 Task: nan
Action: Mouse moved to (356, 146)
Screenshot: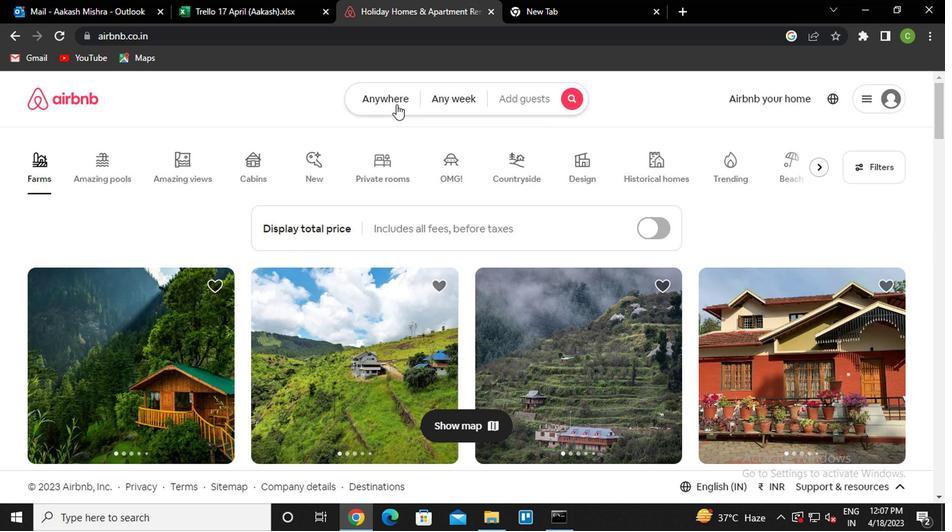
Action: Mouse pressed left at (356, 146)
Screenshot: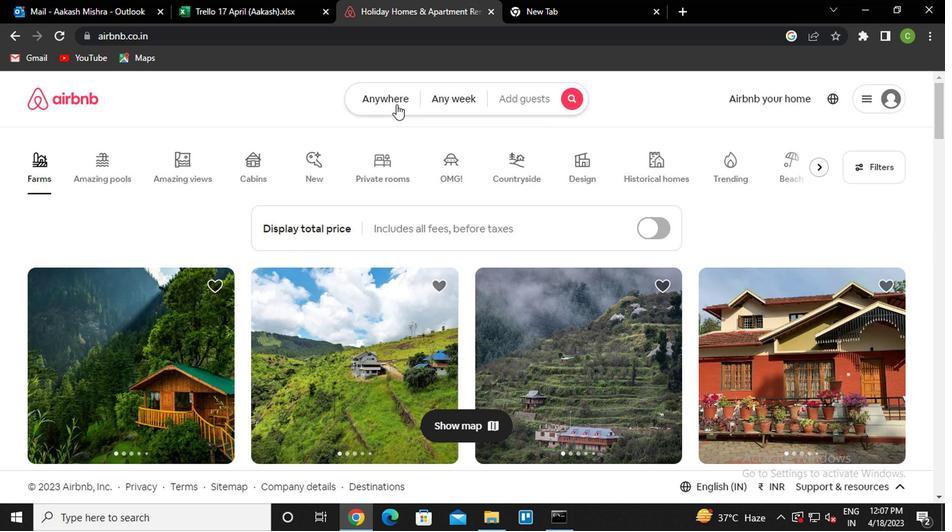 
Action: Mouse moved to (263, 178)
Screenshot: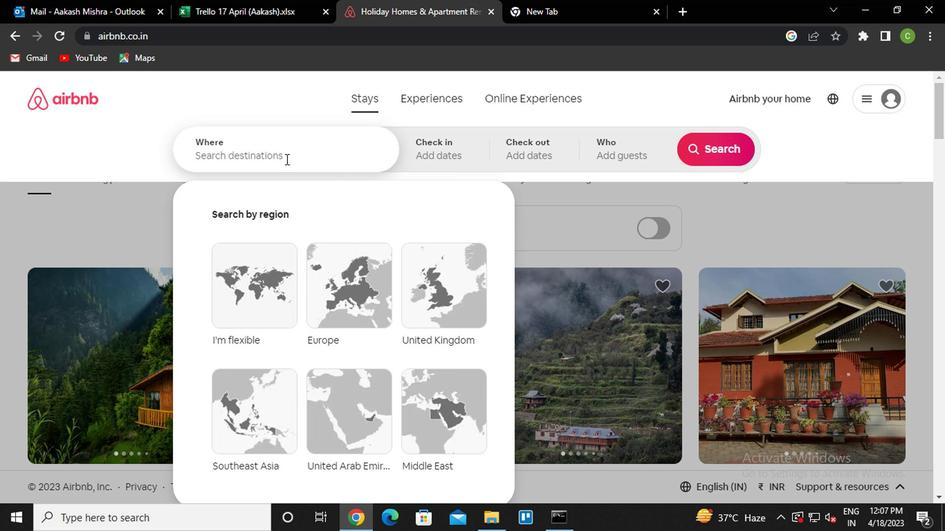
Action: Mouse pressed left at (263, 178)
Screenshot: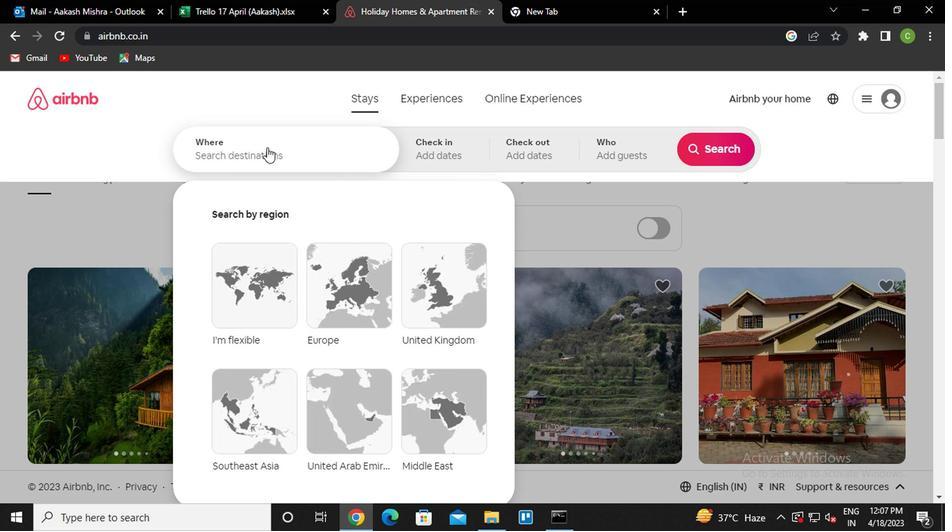 
Action: Mouse moved to (259, 184)
Screenshot: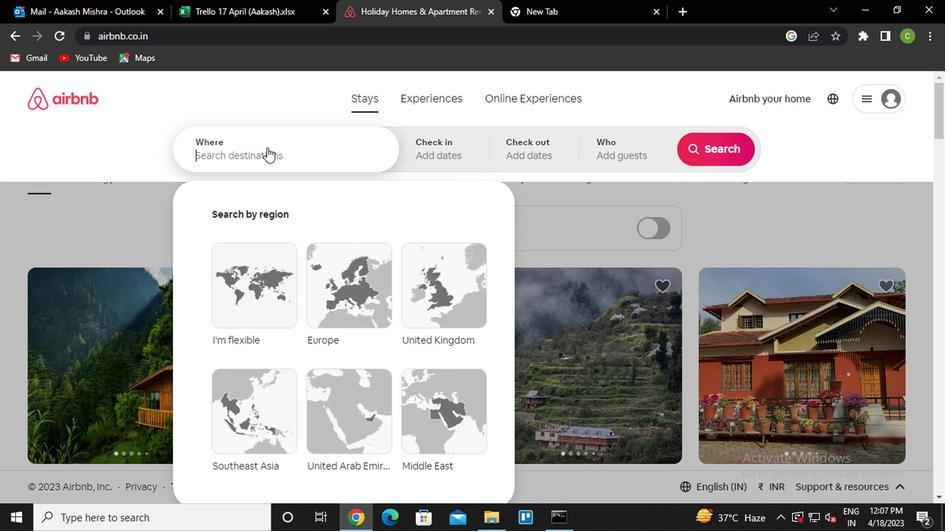 
Action: Key pressed <Key.caps_lock>p<Key.caps_lock>arnaiba,<Key.space><Key.caps_lock>b<Key.caps_lock>razil
Screenshot: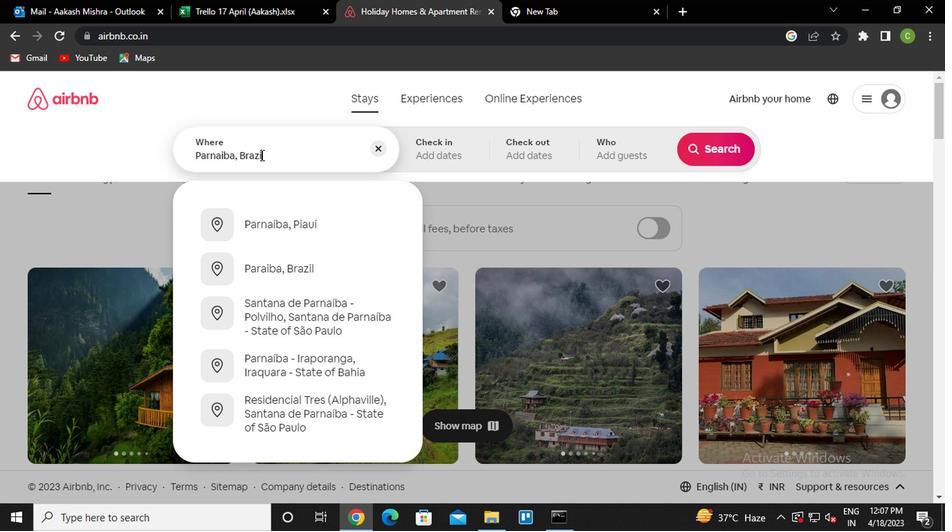 
Action: Mouse moved to (278, 263)
Screenshot: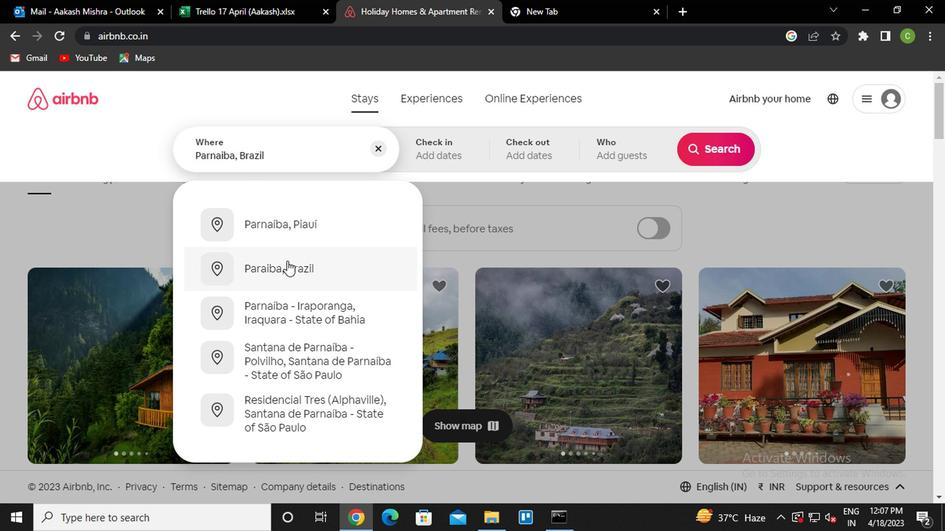 
Action: Mouse pressed left at (278, 263)
Screenshot: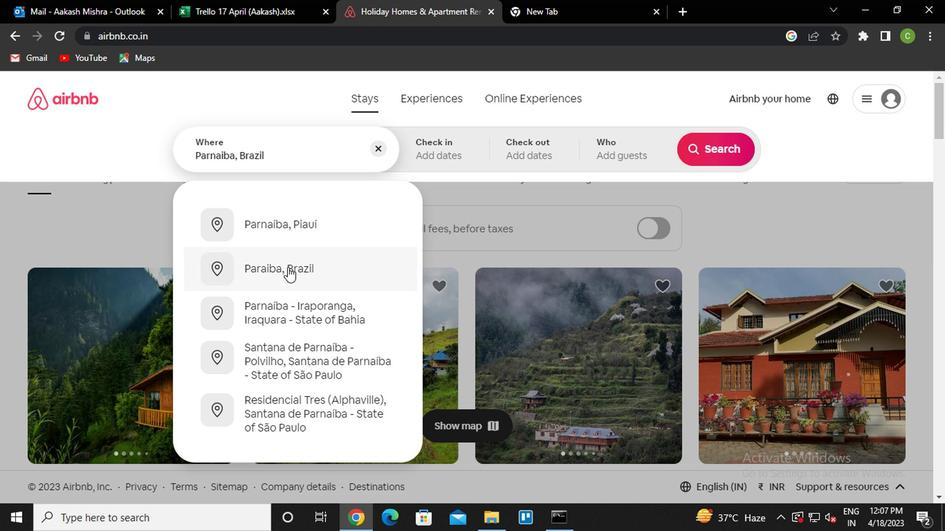 
Action: Mouse moved to (574, 259)
Screenshot: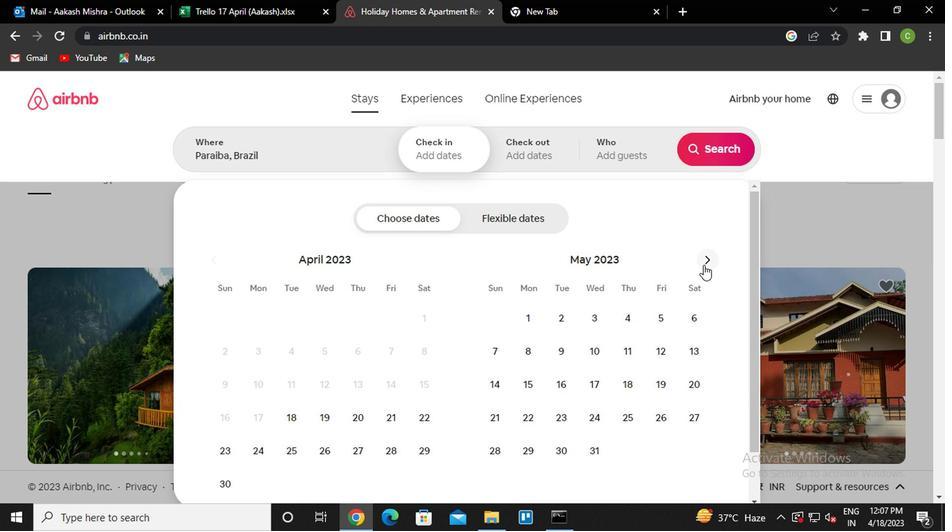
Action: Mouse pressed left at (574, 259)
Screenshot: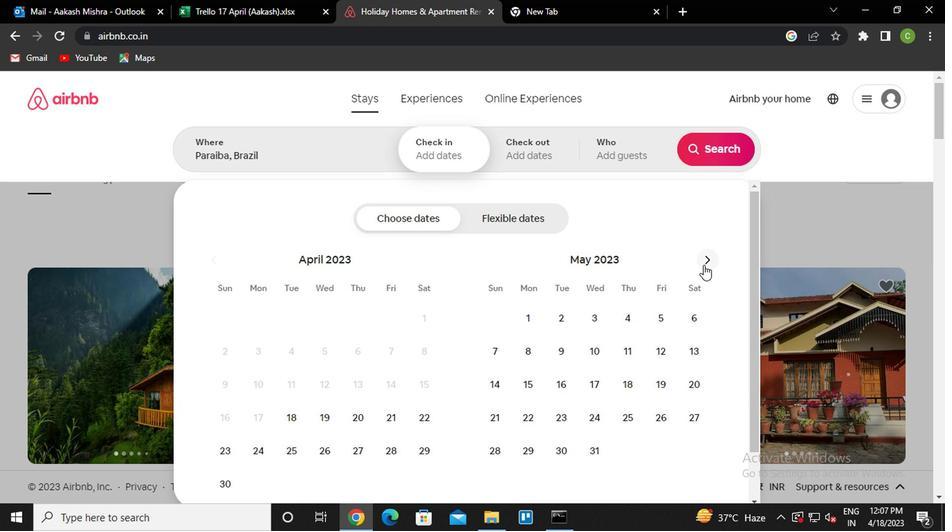 
Action: Mouse pressed left at (574, 259)
Screenshot: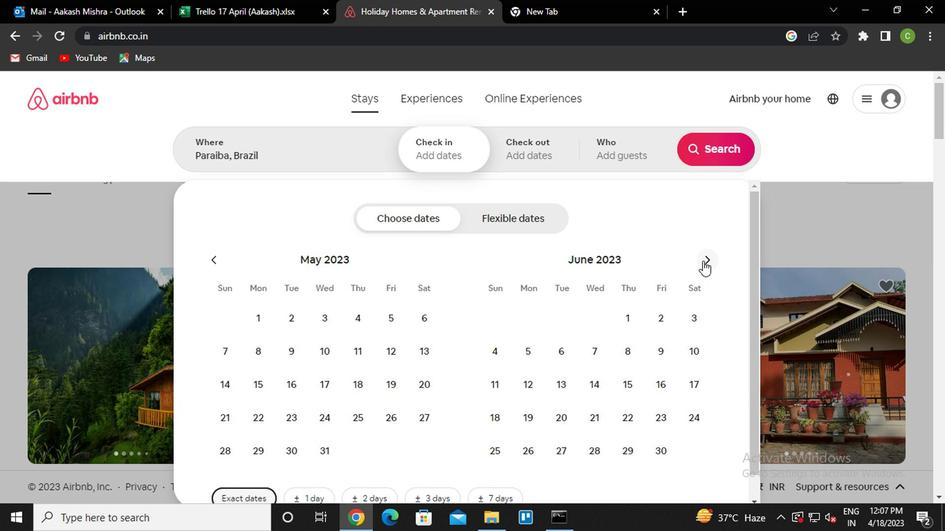 
Action: Mouse moved to (566, 346)
Screenshot: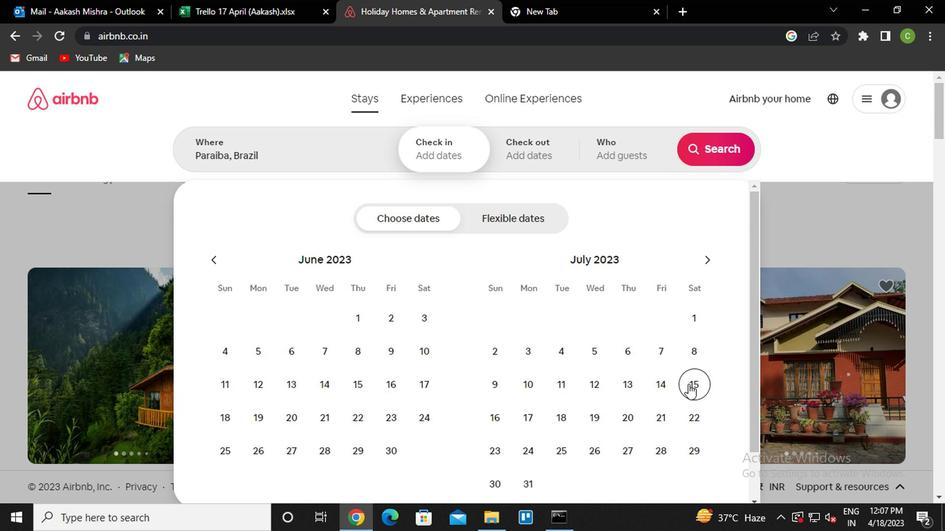 
Action: Mouse pressed left at (566, 346)
Screenshot: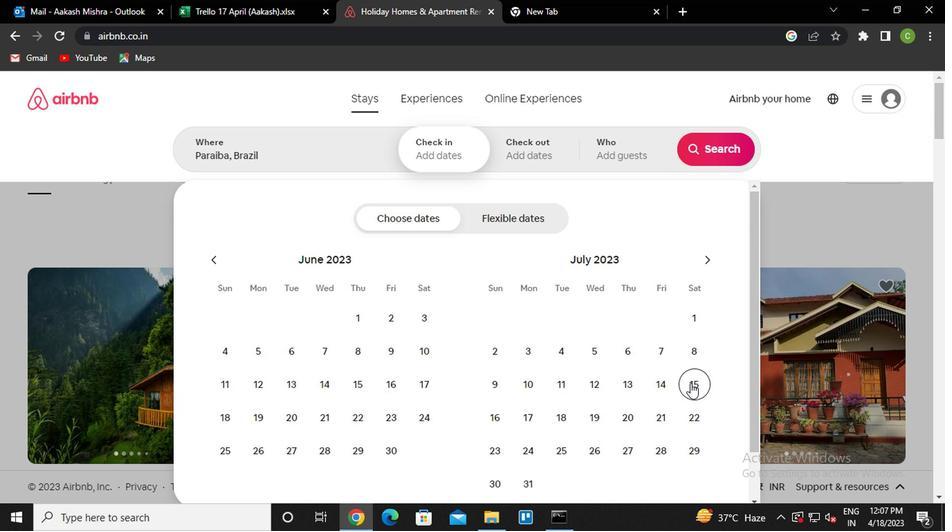 
Action: Mouse moved to (491, 344)
Screenshot: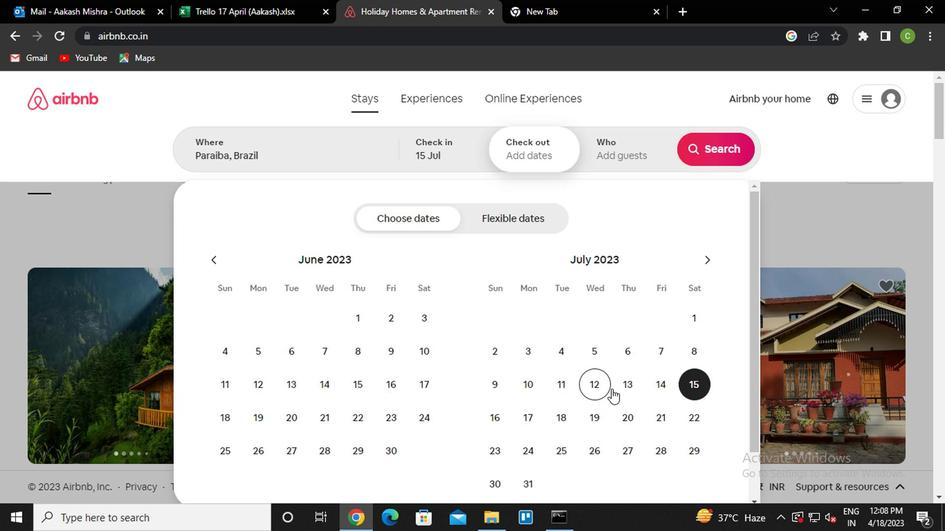 
Action: Mouse pressed left at (491, 344)
Screenshot: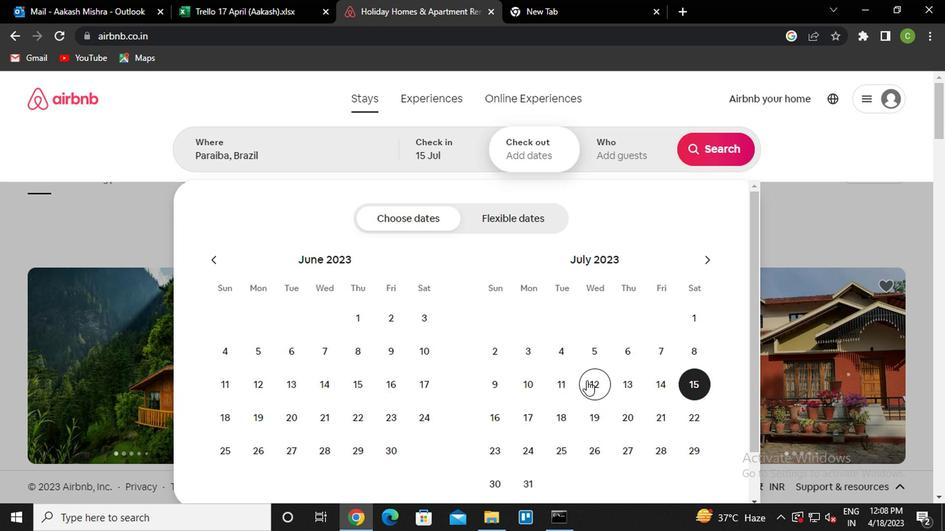 
Action: Mouse moved to (564, 346)
Screenshot: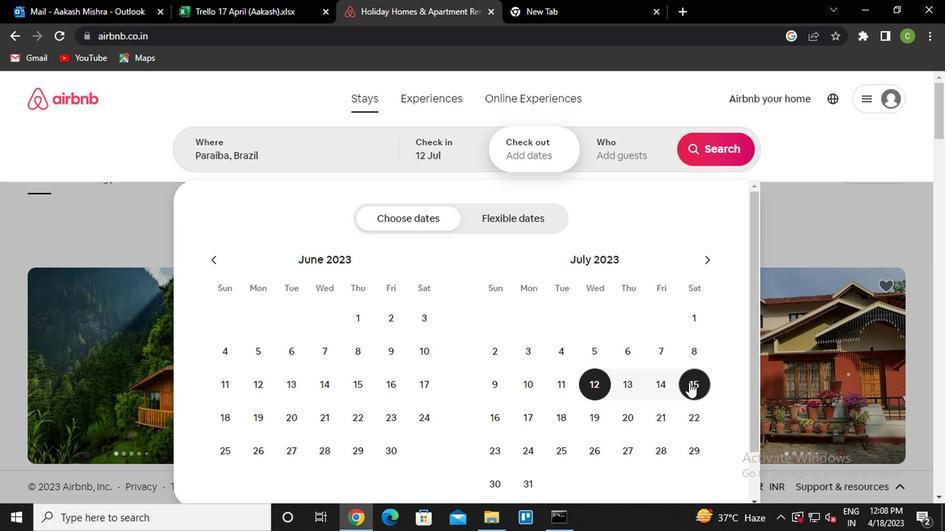 
Action: Mouse pressed left at (564, 346)
Screenshot: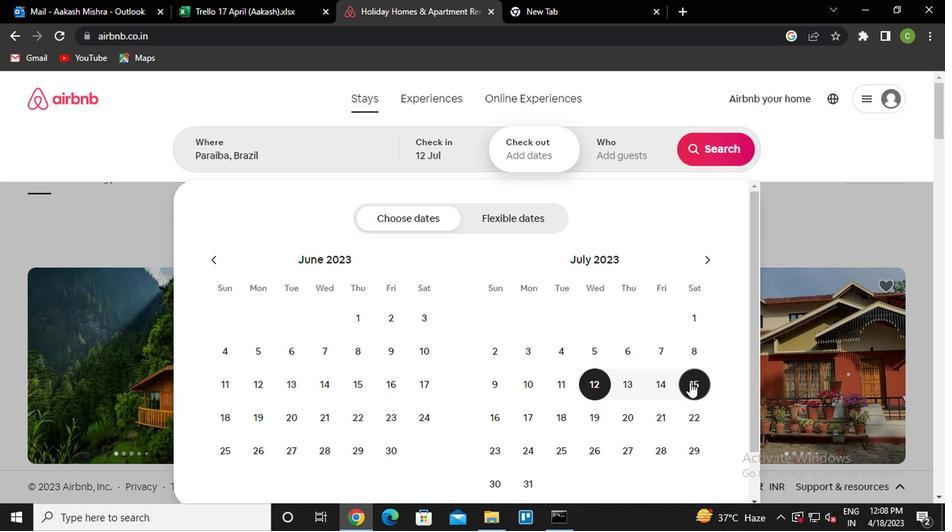
Action: Mouse moved to (538, 184)
Screenshot: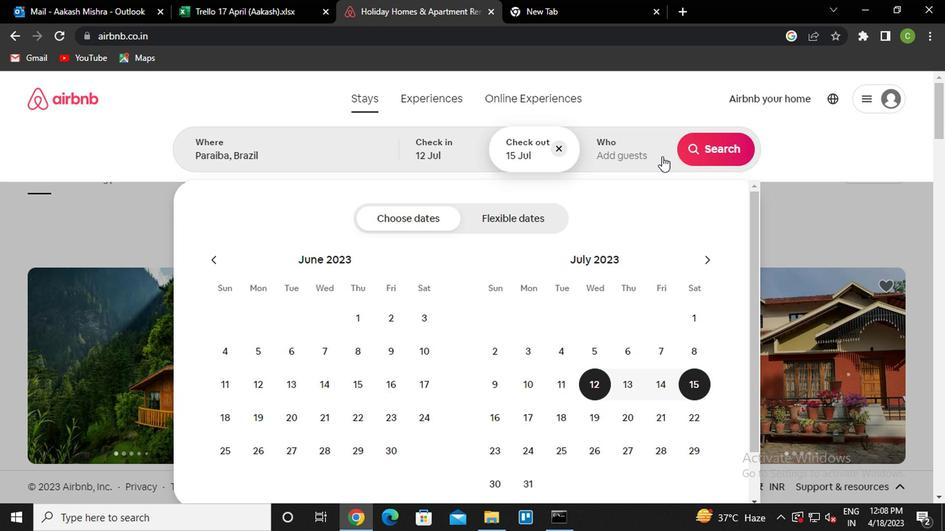 
Action: Mouse pressed left at (538, 184)
Screenshot: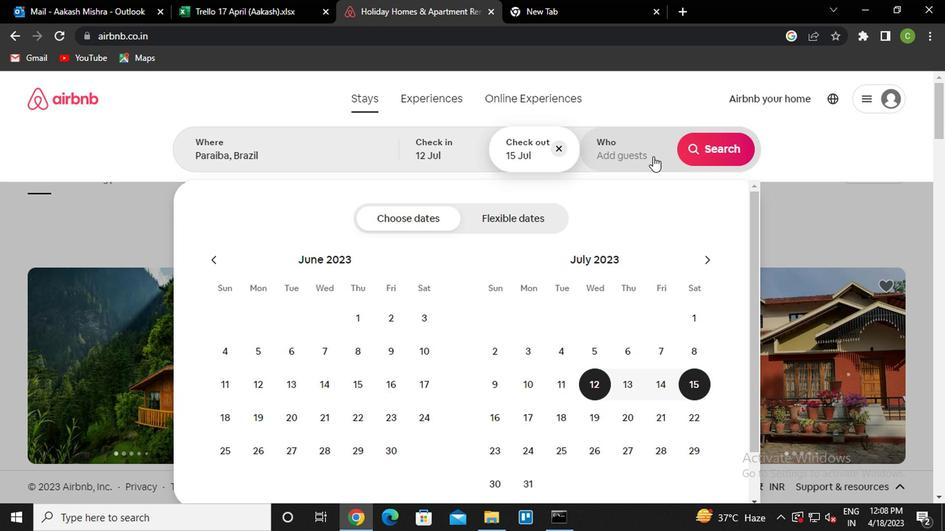 
Action: Mouse moved to (585, 232)
Screenshot: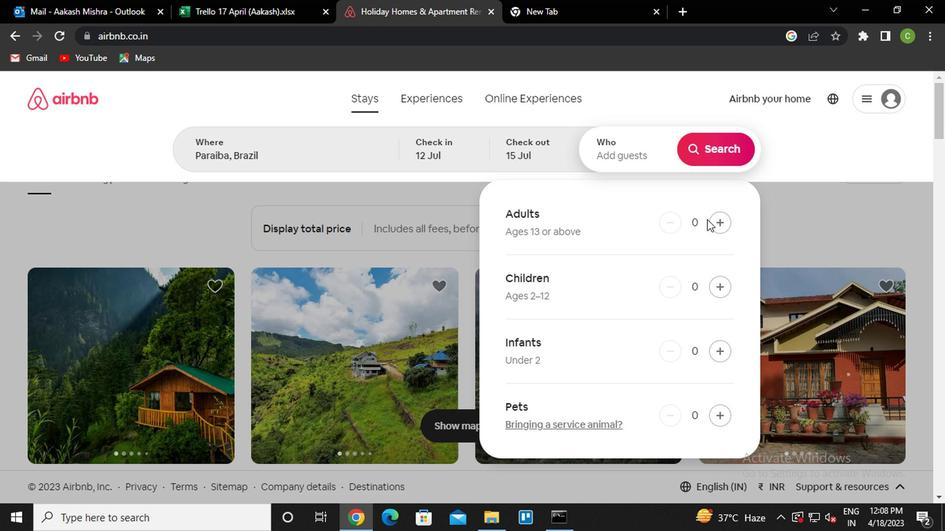 
Action: Mouse pressed left at (585, 232)
Screenshot: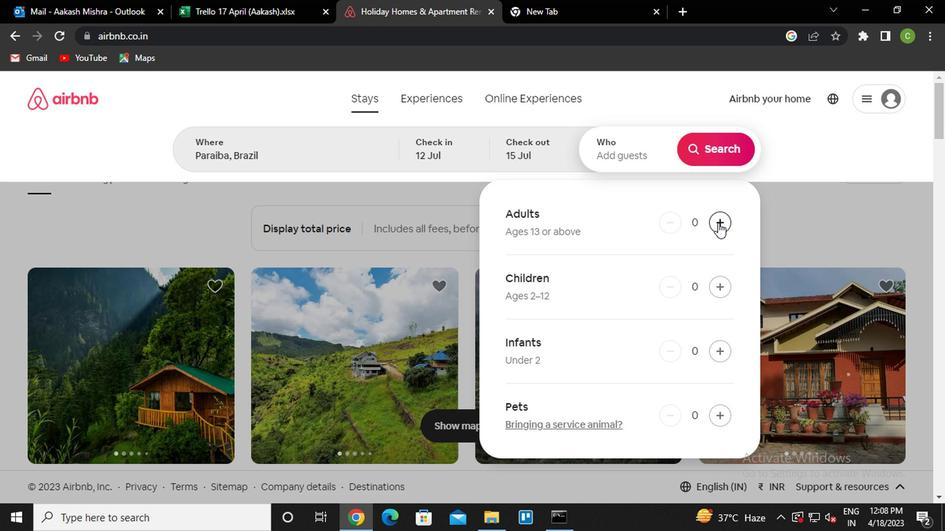 
Action: Mouse pressed left at (585, 232)
Screenshot: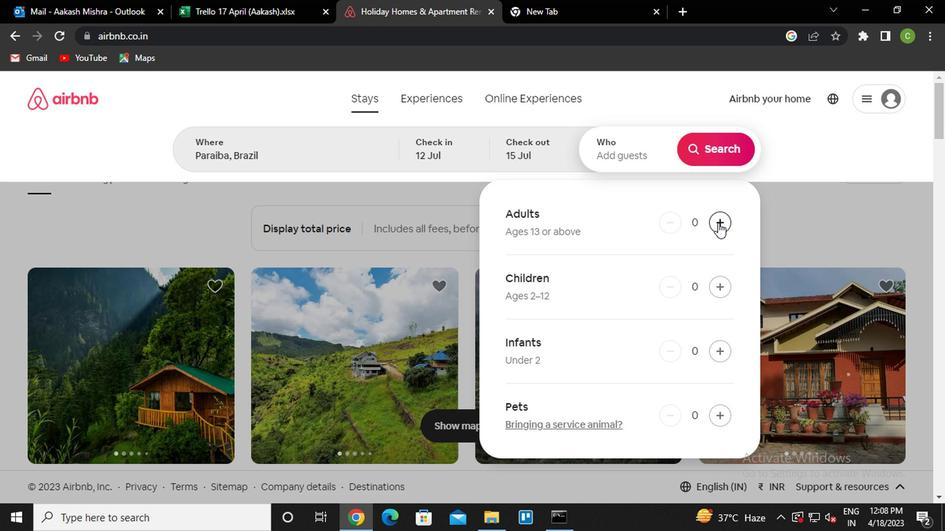
Action: Mouse pressed left at (585, 232)
Screenshot: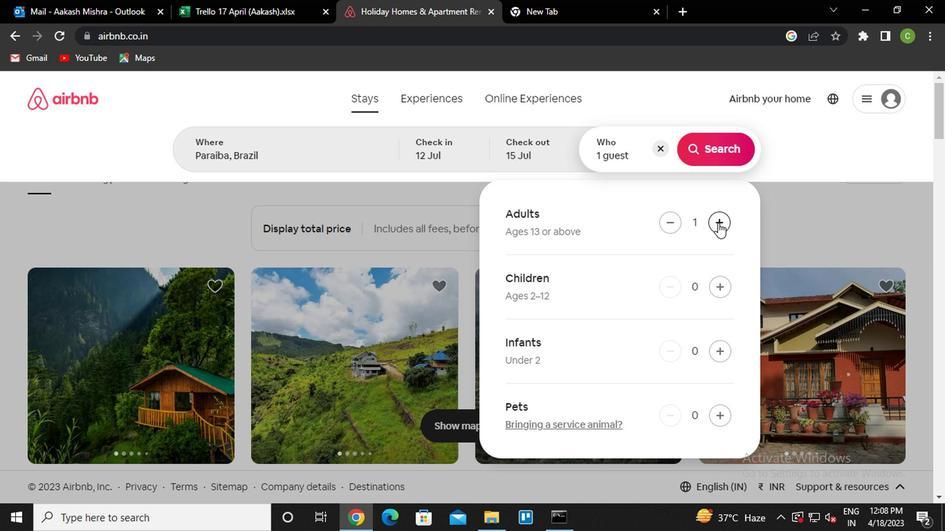 
Action: Mouse moved to (632, 240)
Screenshot: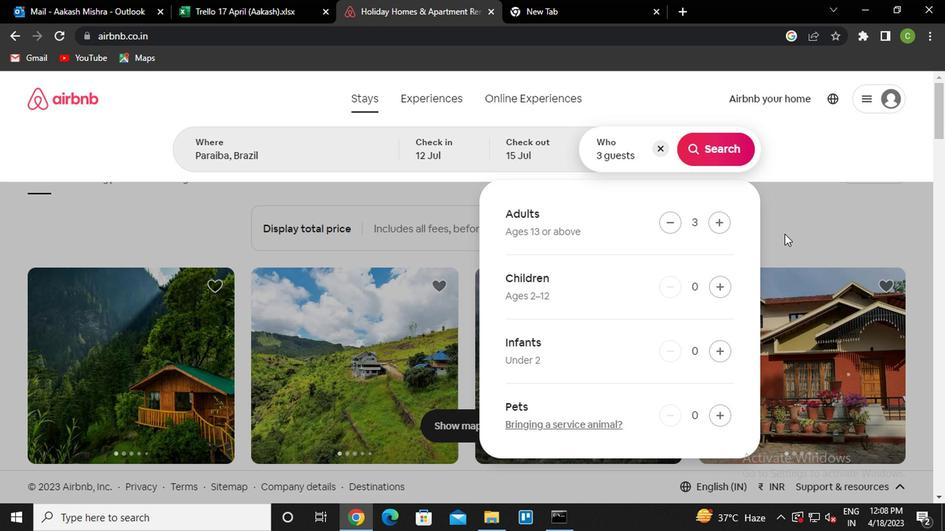 
Action: Mouse pressed left at (632, 240)
Screenshot: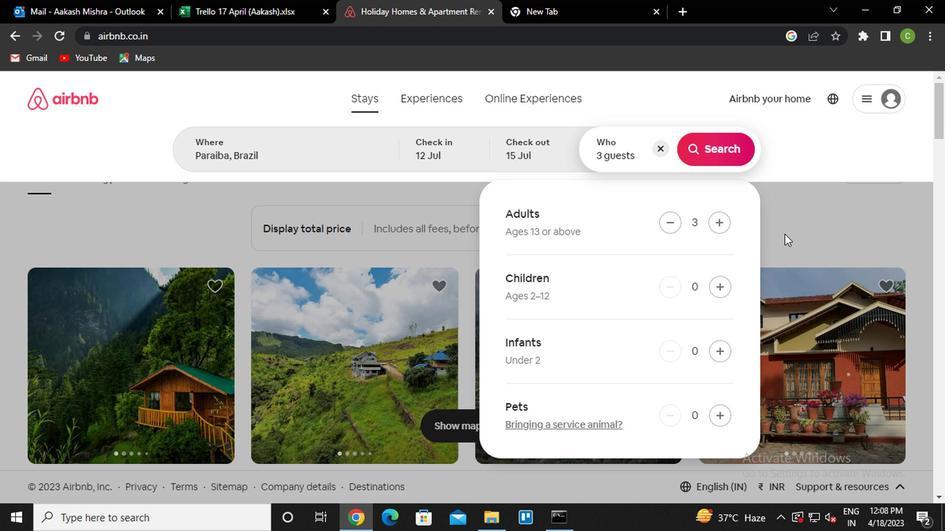 
Action: Mouse moved to (688, 193)
Screenshot: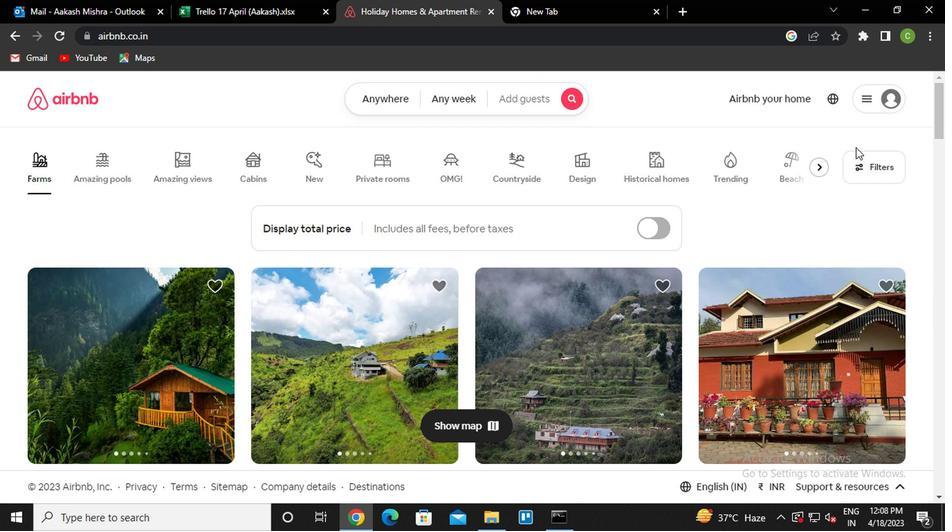 
Action: Mouse pressed left at (688, 193)
Screenshot: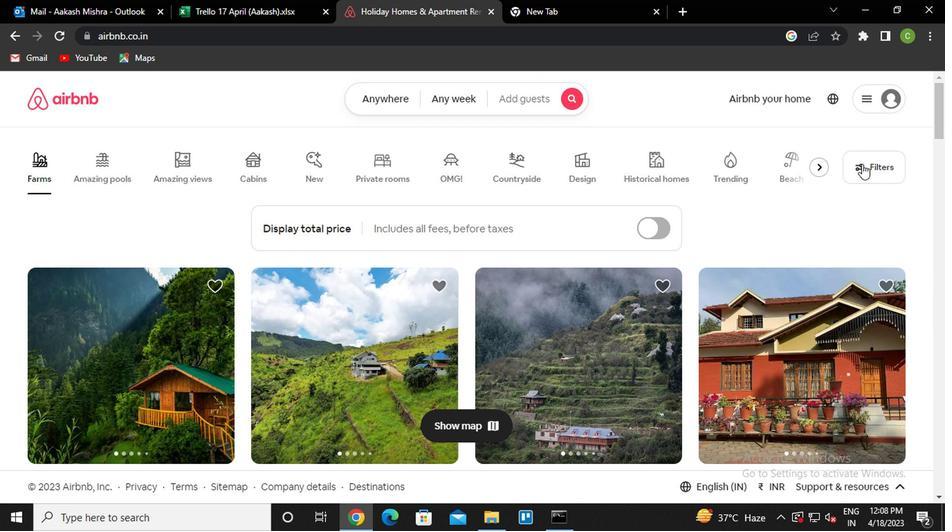 
Action: Mouse moved to (279, 305)
Screenshot: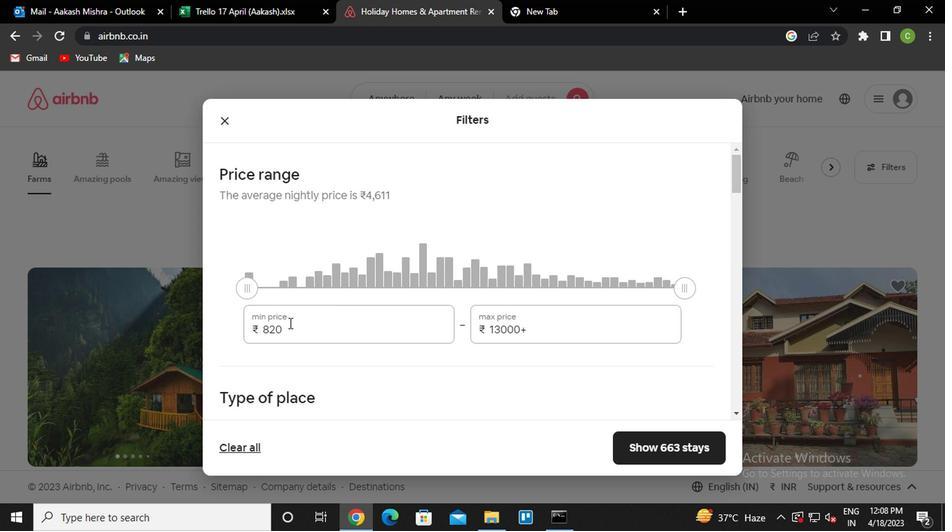 
Action: Mouse pressed left at (279, 305)
Screenshot: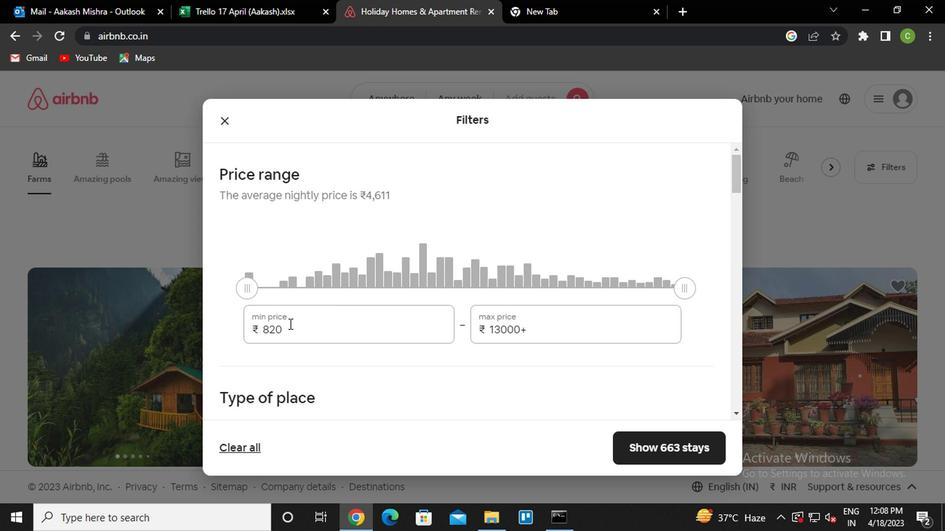 
Action: Key pressed <Key.backspace><Key.backspace><Key.backspace>12000
Screenshot: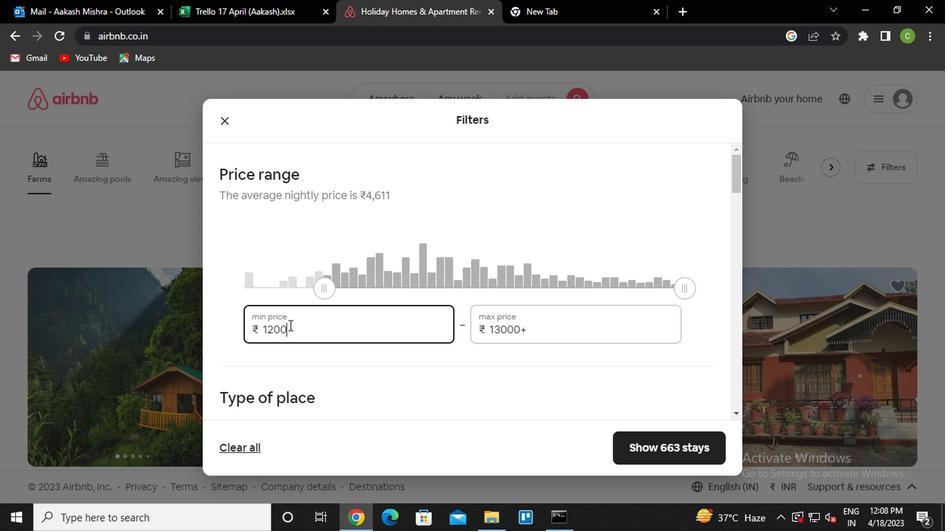 
Action: Mouse moved to (450, 308)
Screenshot: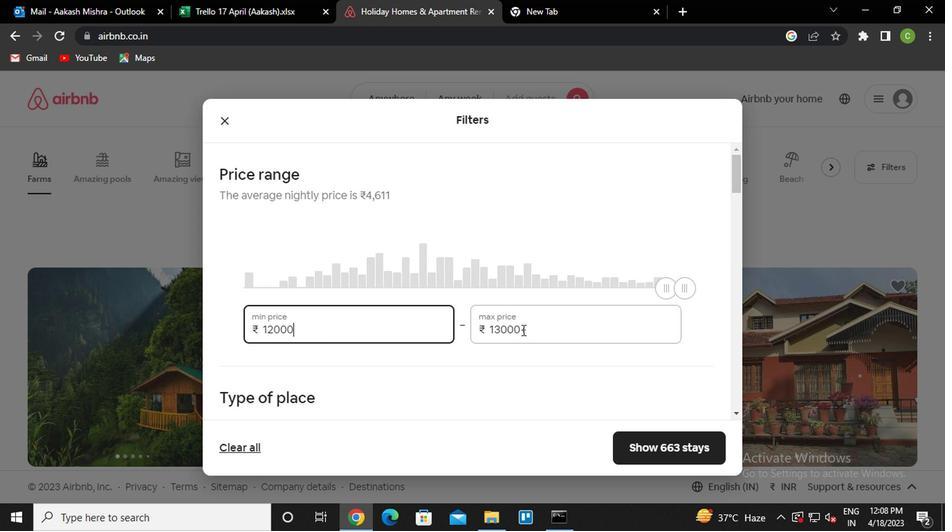 
Action: Mouse pressed left at (450, 308)
Screenshot: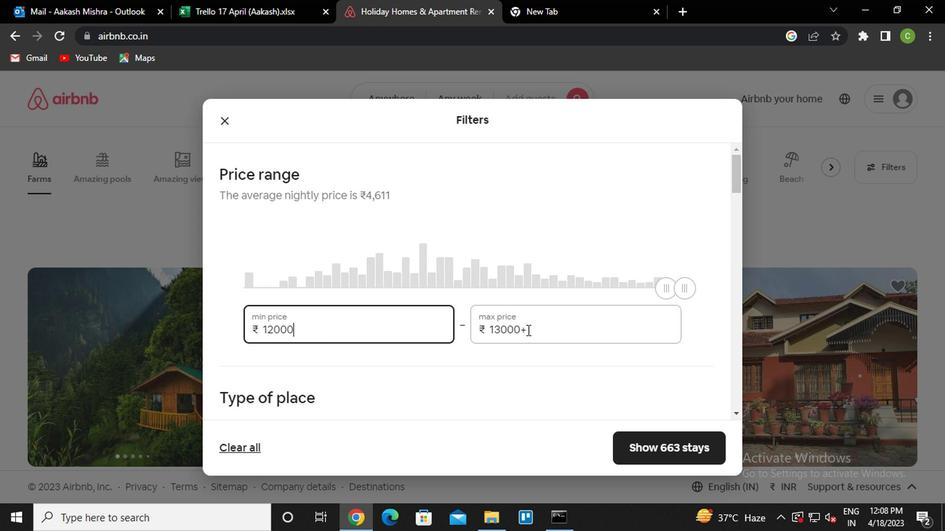 
Action: Key pressed <Key.backspace><Key.backspace><Key.backspace><Key.backspace><Key.backspace>6000
Screenshot: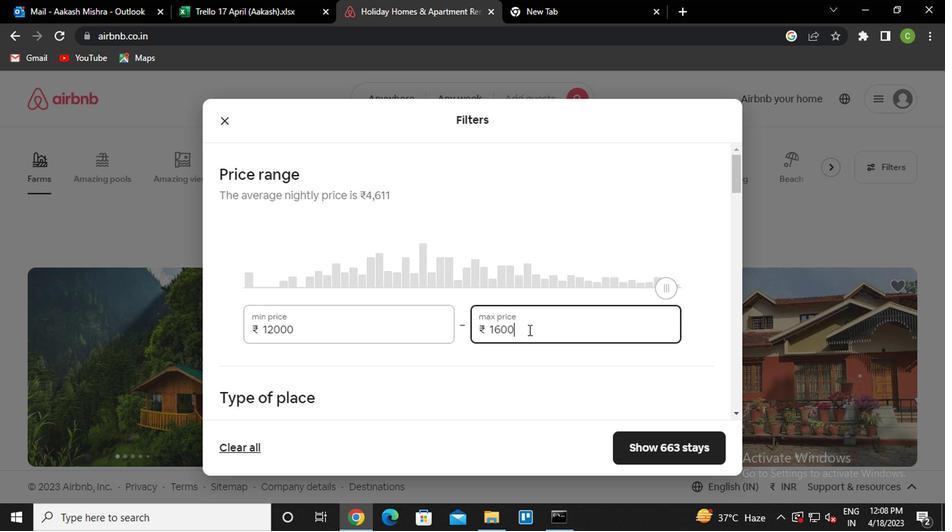 
Action: Mouse moved to (412, 303)
Screenshot: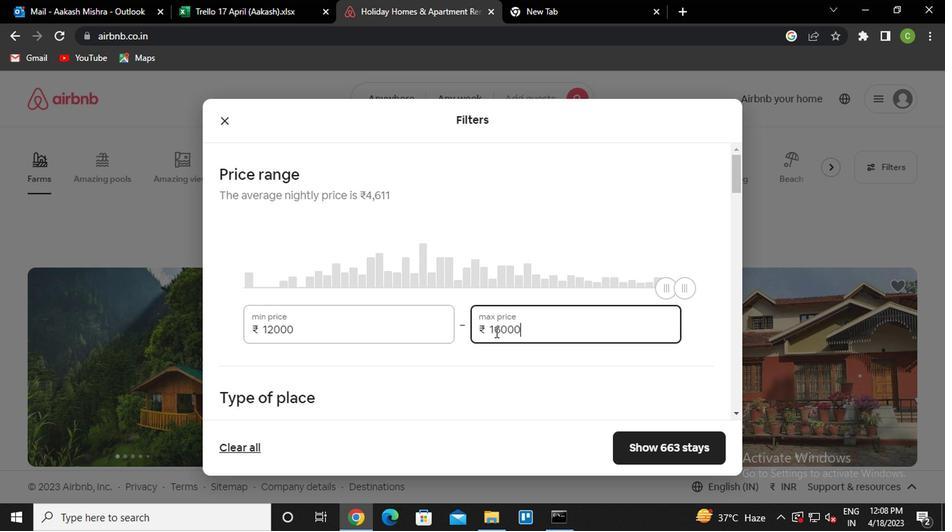 
Action: Mouse scrolled (412, 302) with delta (0, 0)
Screenshot: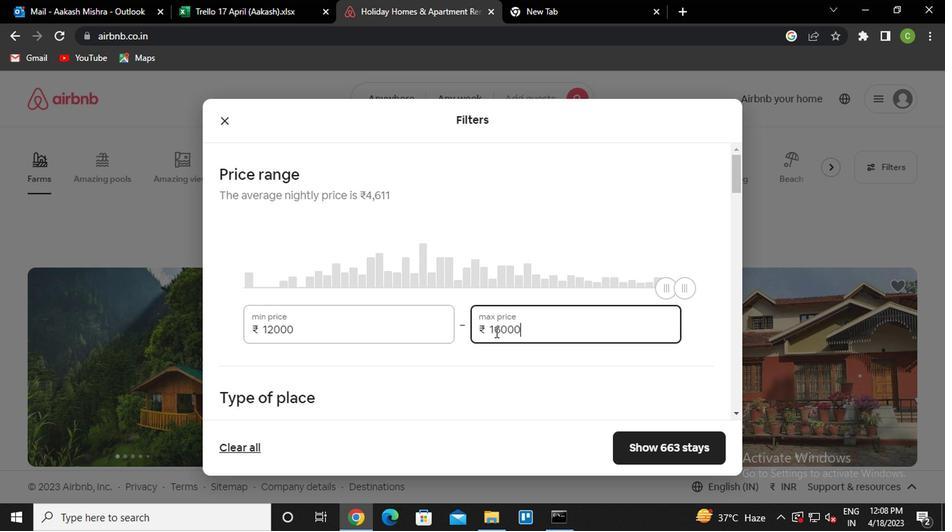 
Action: Mouse moved to (348, 323)
Screenshot: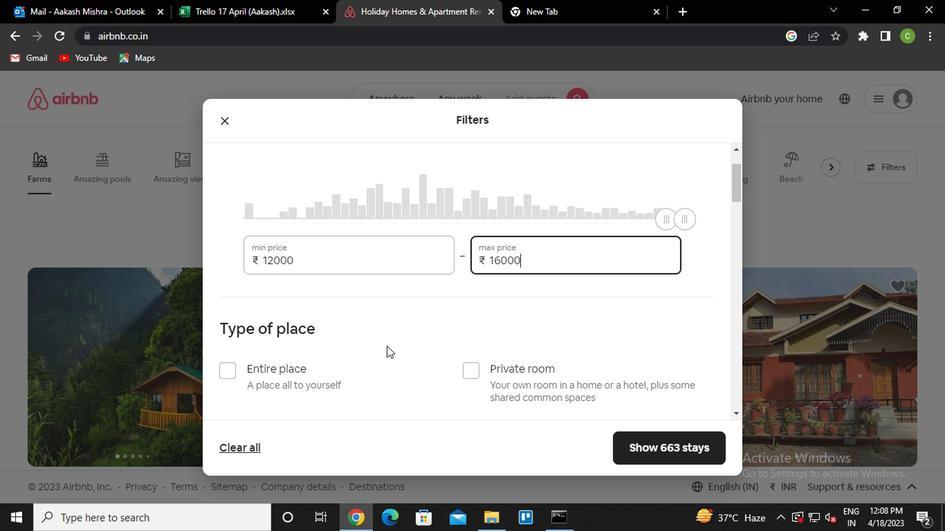 
Action: Mouse scrolled (348, 322) with delta (0, 0)
Screenshot: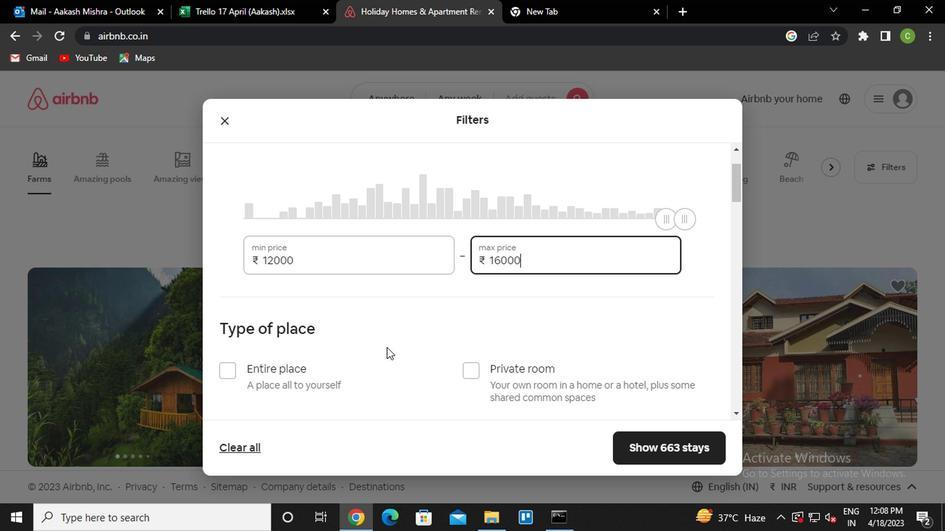 
Action: Mouse moved to (241, 288)
Screenshot: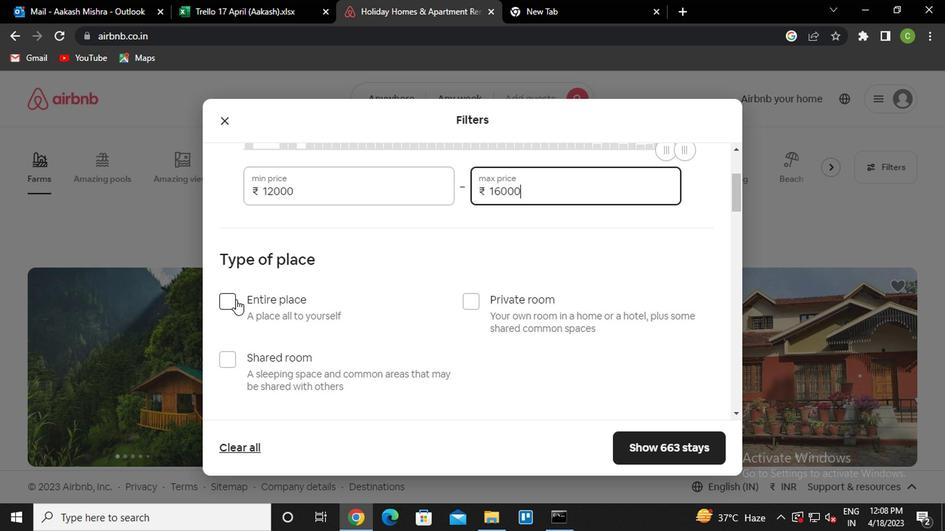 
Action: Mouse pressed left at (241, 288)
Screenshot: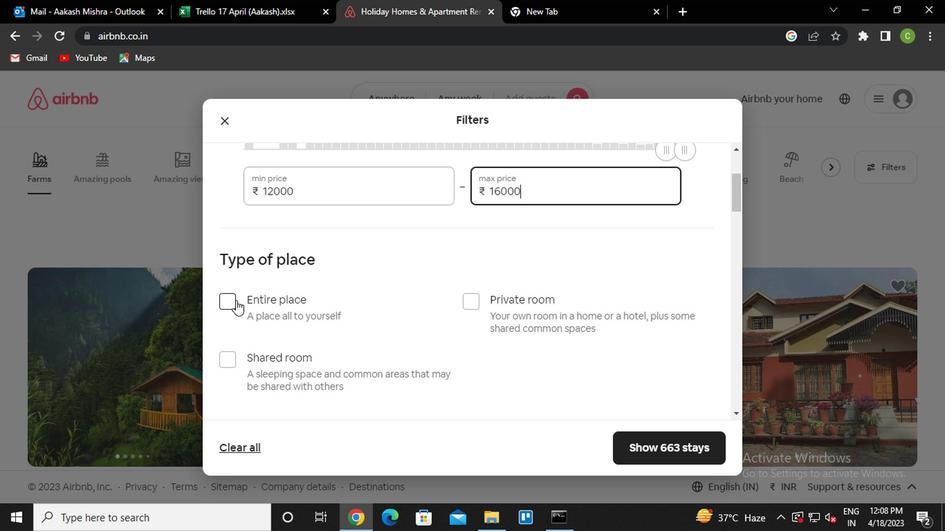
Action: Mouse moved to (315, 312)
Screenshot: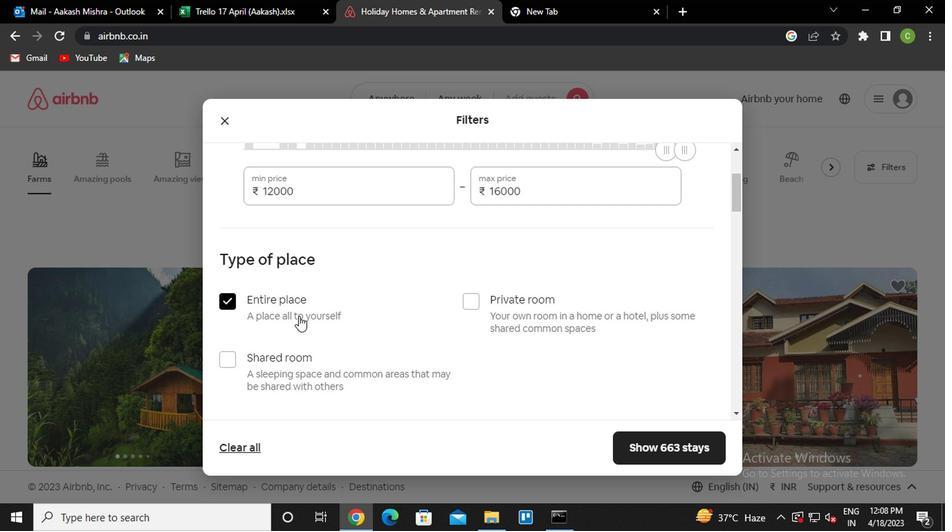 
Action: Mouse scrolled (315, 312) with delta (0, 0)
Screenshot: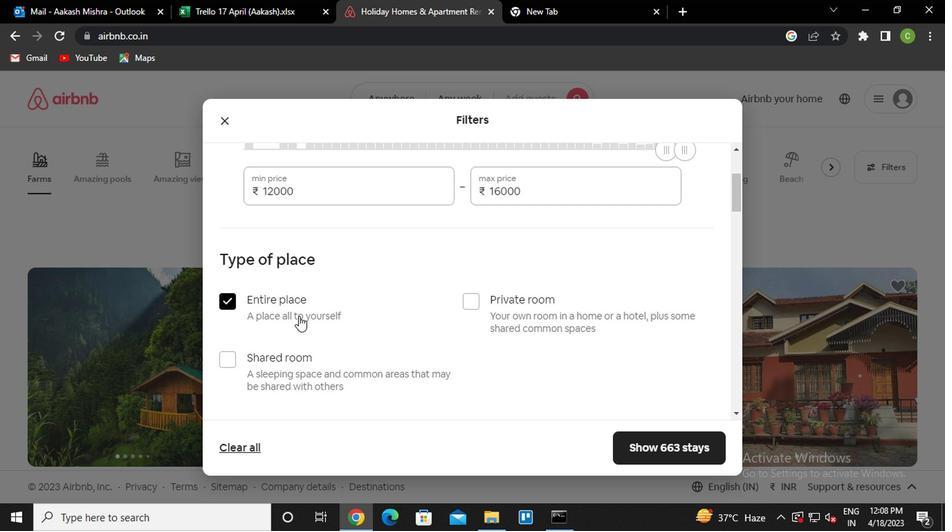 
Action: Mouse moved to (315, 313)
Screenshot: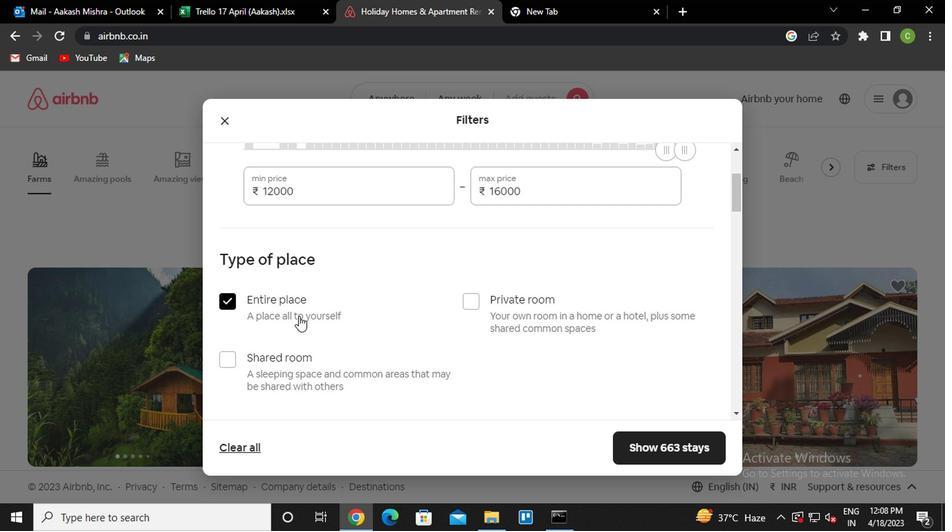 
Action: Mouse scrolled (315, 312) with delta (0, 0)
Screenshot: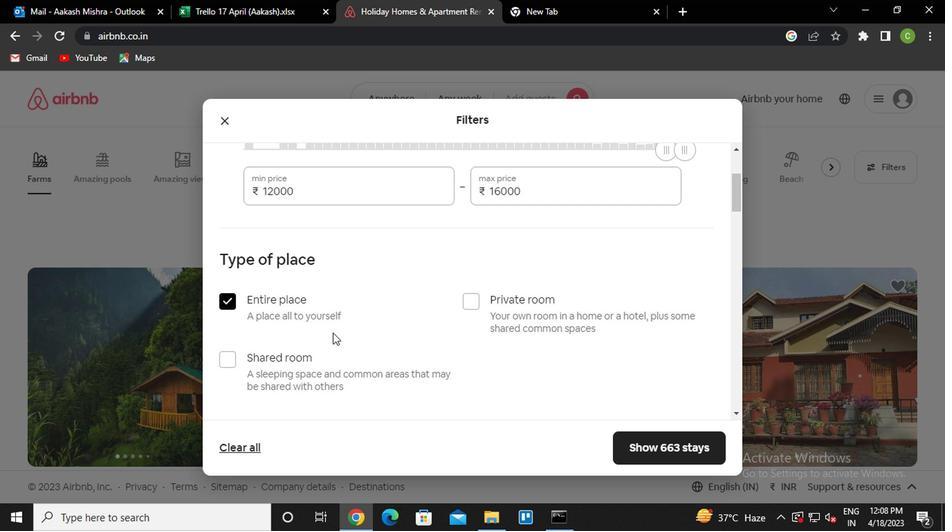
Action: Mouse scrolled (315, 312) with delta (0, 0)
Screenshot: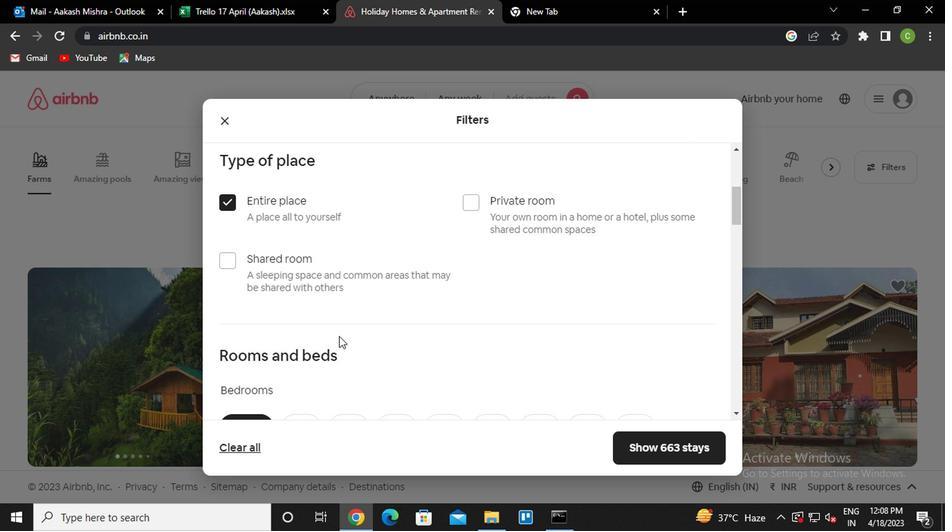 
Action: Mouse moved to (322, 302)
Screenshot: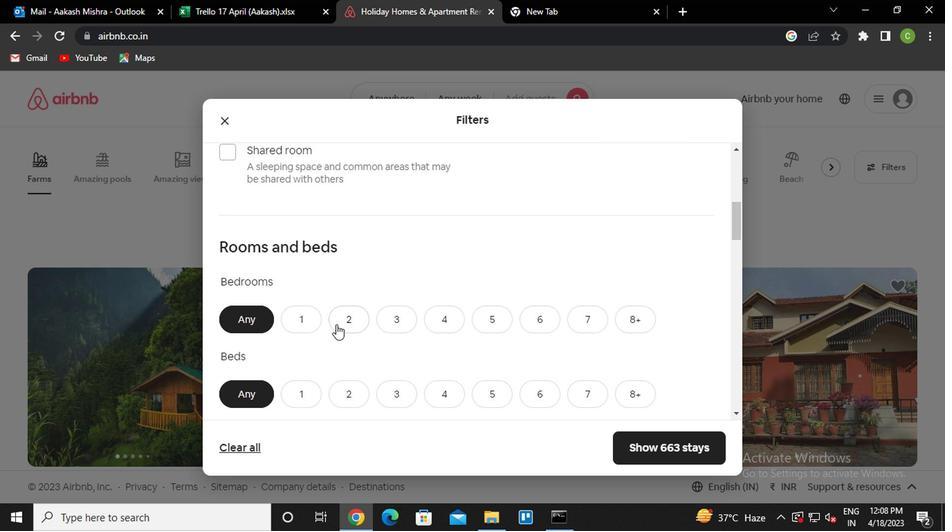 
Action: Mouse pressed left at (322, 302)
Screenshot: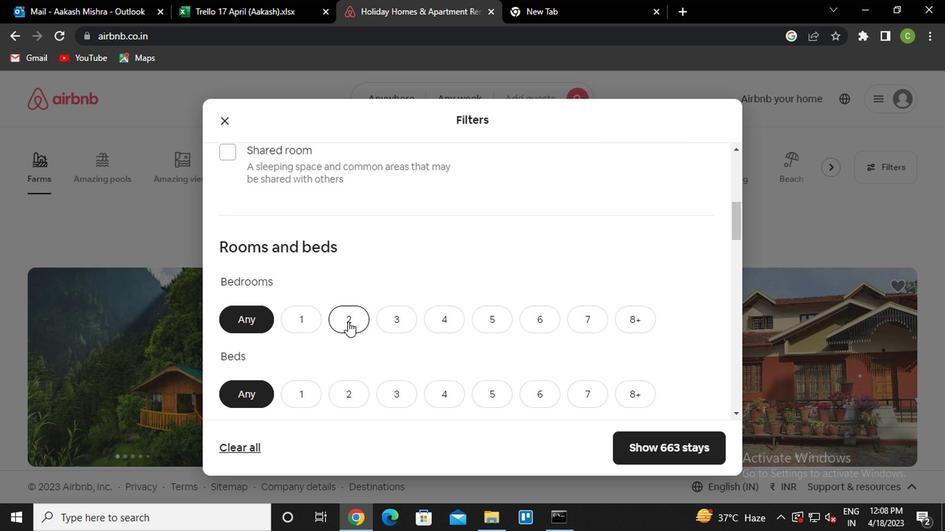 
Action: Mouse scrolled (322, 302) with delta (0, 0)
Screenshot: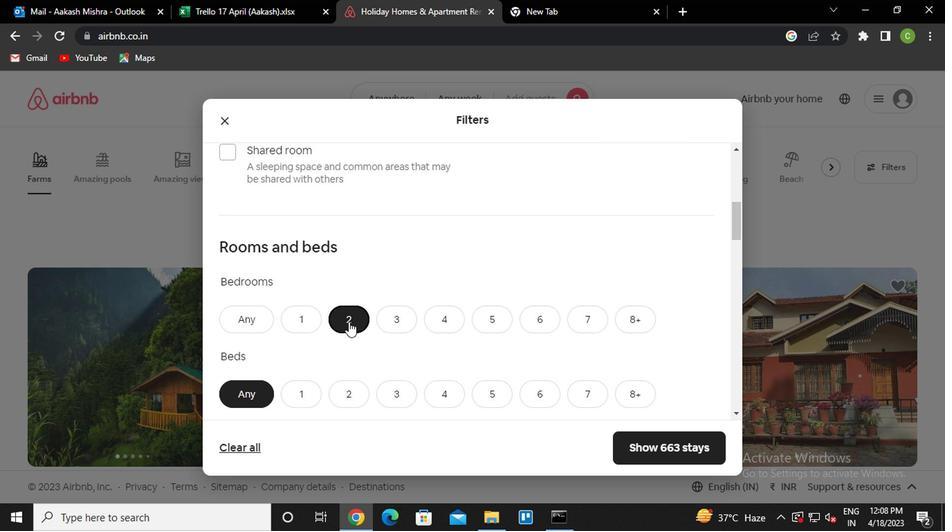 
Action: Mouse moved to (367, 306)
Screenshot: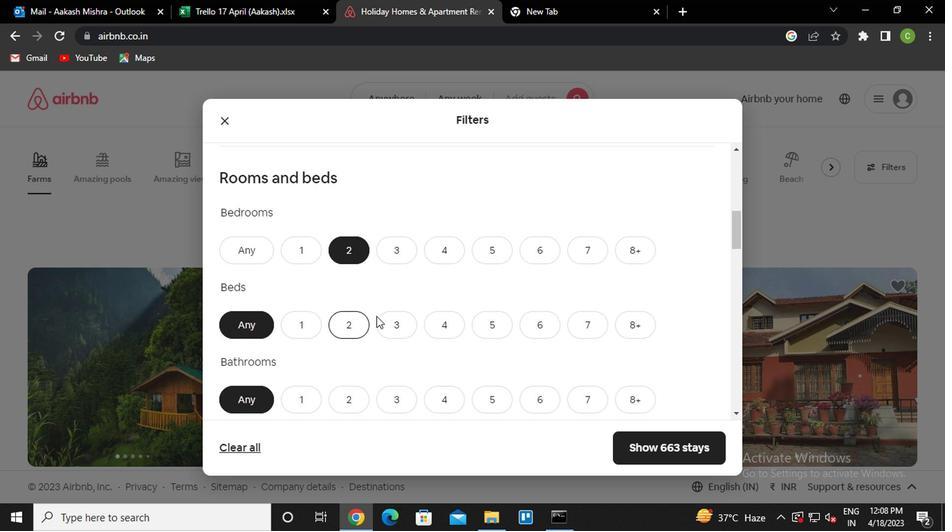 
Action: Mouse pressed left at (367, 306)
Screenshot: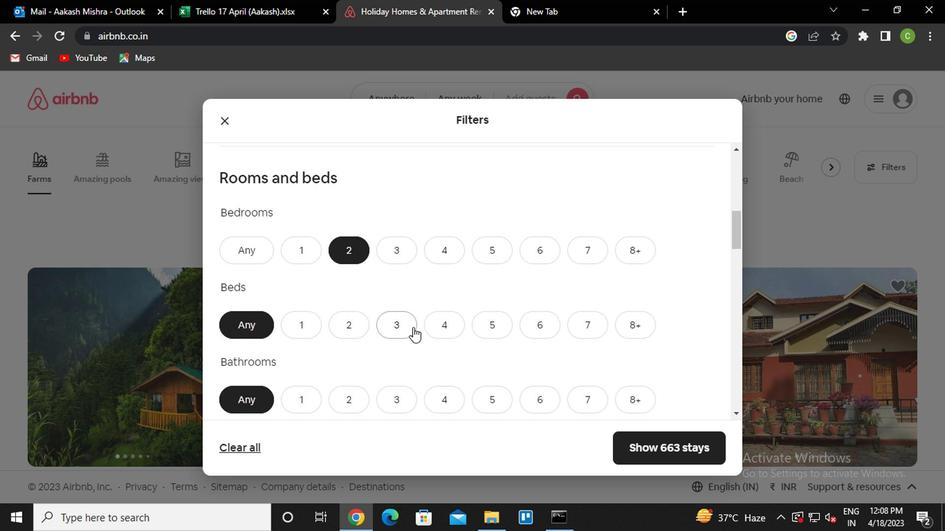 
Action: Mouse moved to (335, 323)
Screenshot: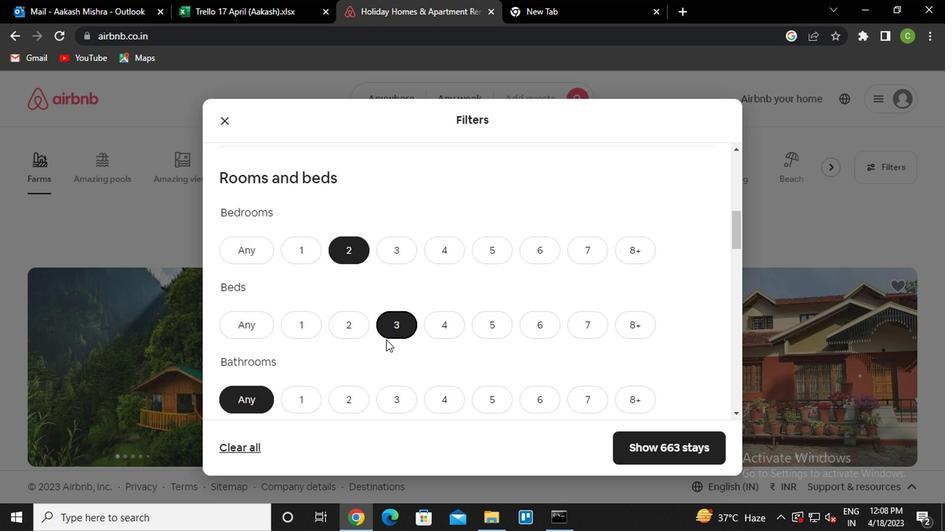 
Action: Mouse scrolled (335, 322) with delta (0, 0)
Screenshot: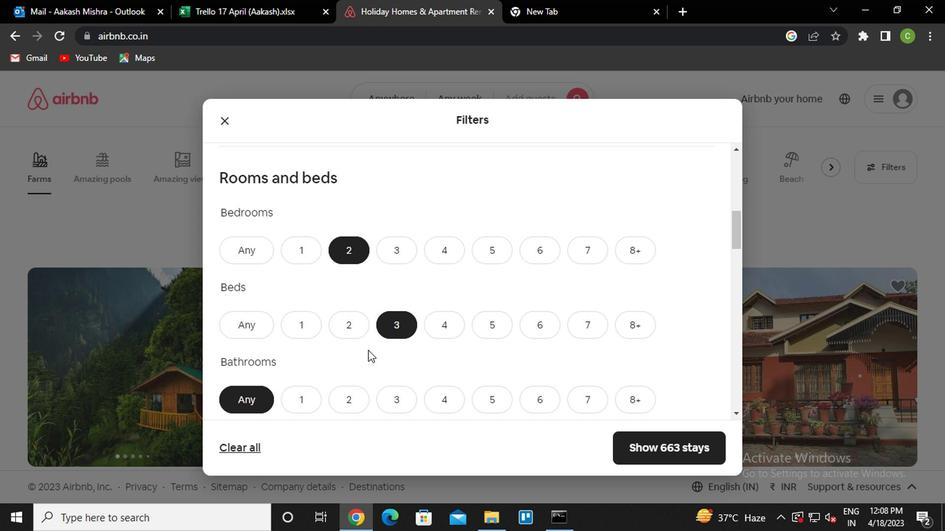 
Action: Mouse moved to (296, 312)
Screenshot: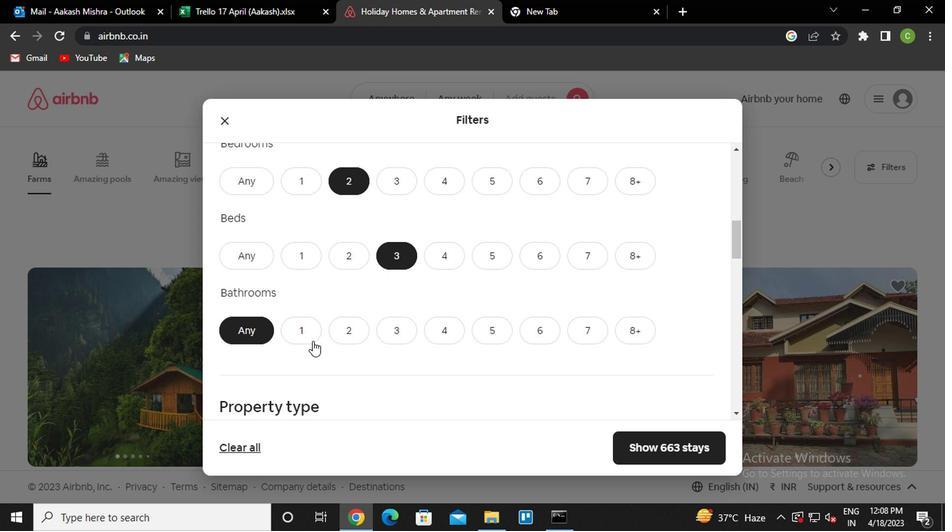 
Action: Mouse pressed left at (296, 312)
Screenshot: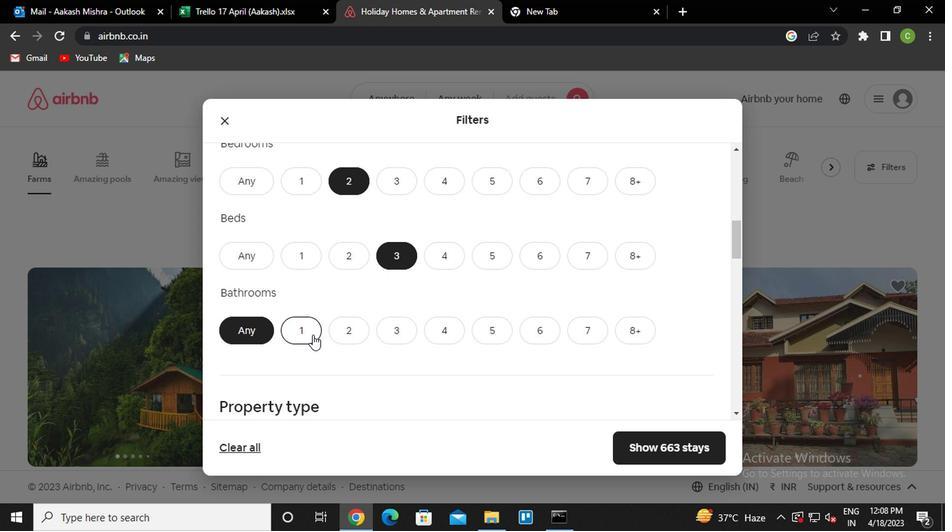 
Action: Mouse moved to (328, 310)
Screenshot: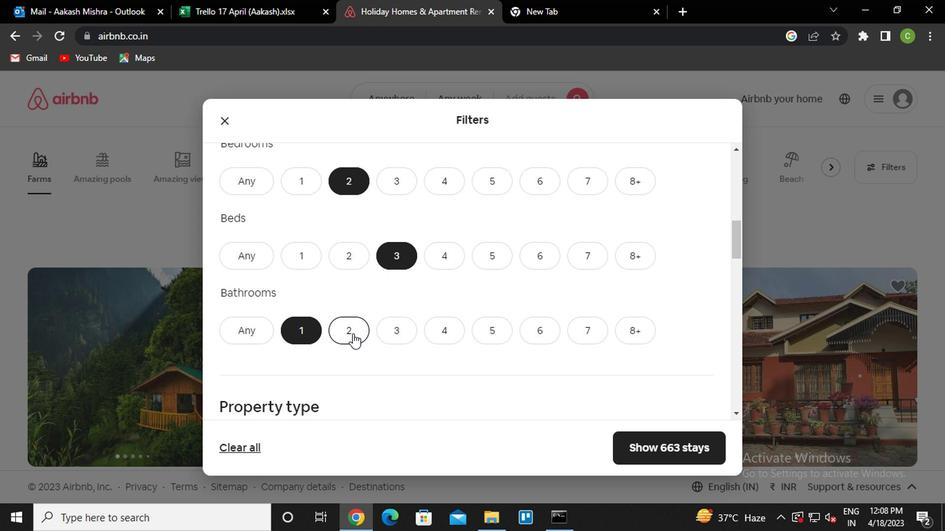 
Action: Mouse scrolled (328, 309) with delta (0, 0)
Screenshot: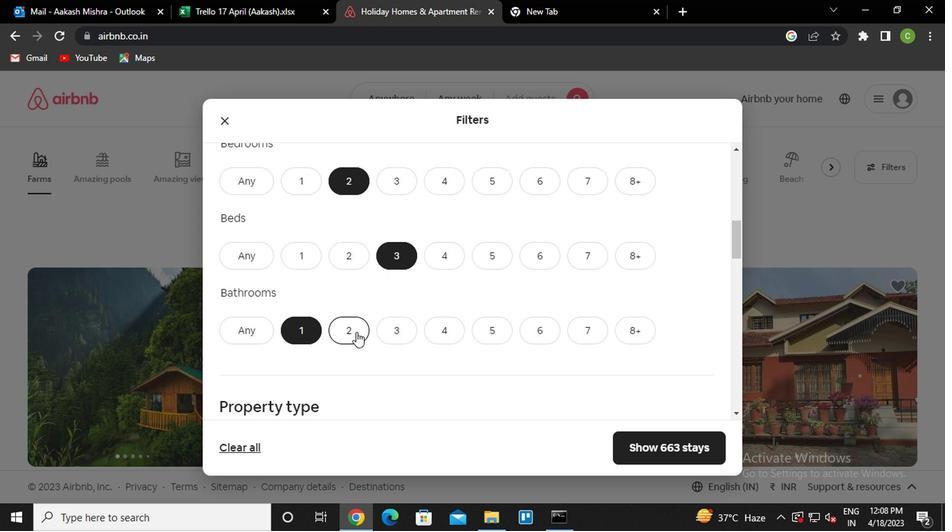 
Action: Mouse moved to (328, 311)
Screenshot: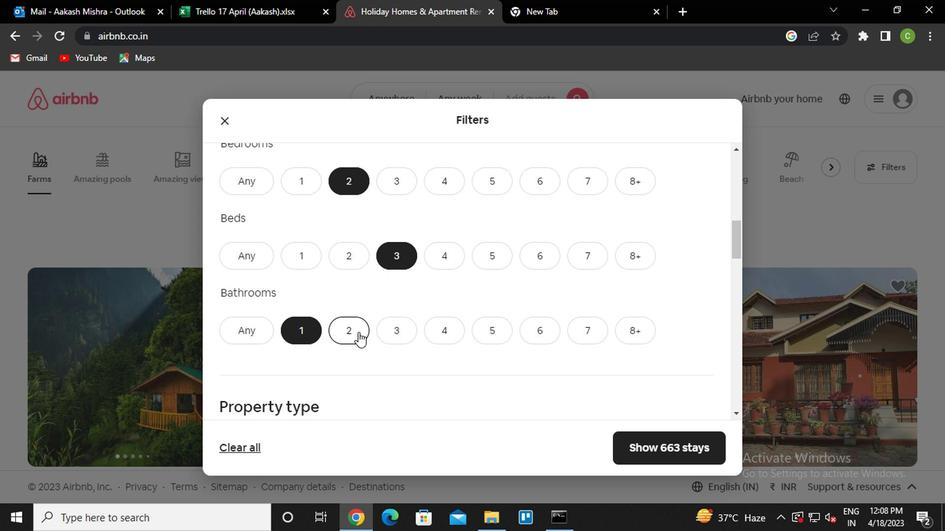 
Action: Mouse scrolled (328, 310) with delta (0, 0)
Screenshot: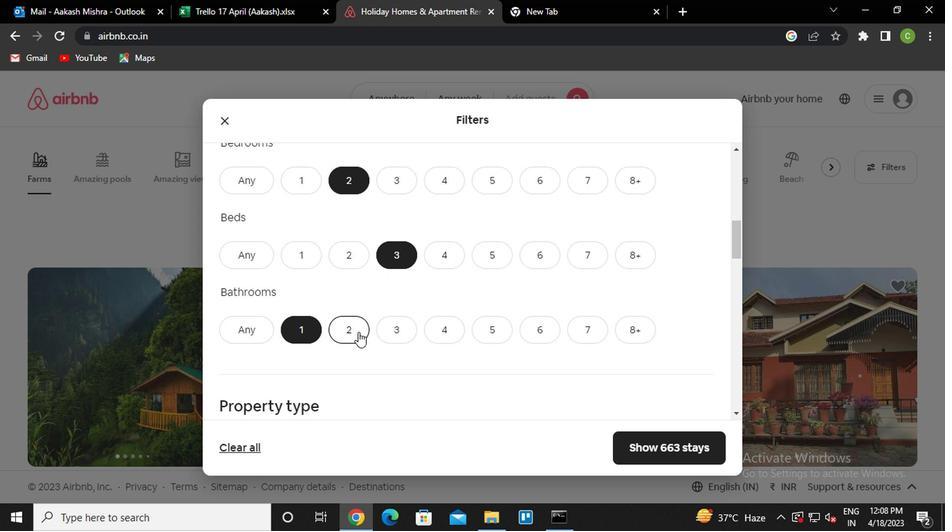 
Action: Mouse moved to (360, 304)
Screenshot: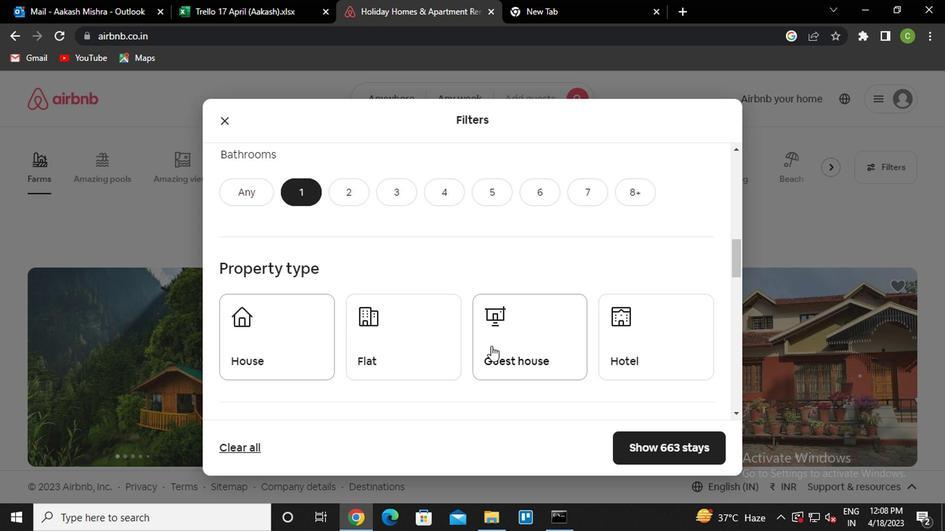 
Action: Mouse pressed left at (360, 304)
Screenshot: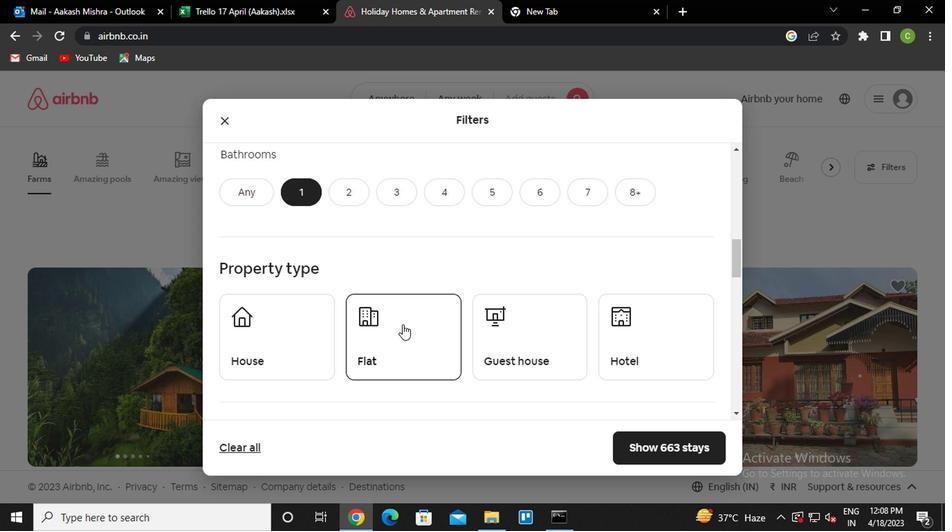
Action: Mouse scrolled (360, 304) with delta (0, 0)
Screenshot: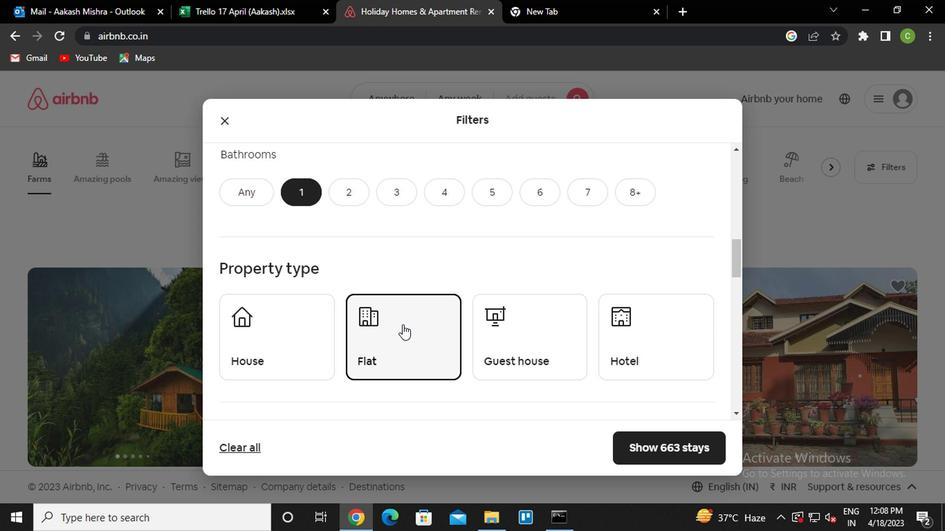 
Action: Mouse scrolled (360, 304) with delta (0, 0)
Screenshot: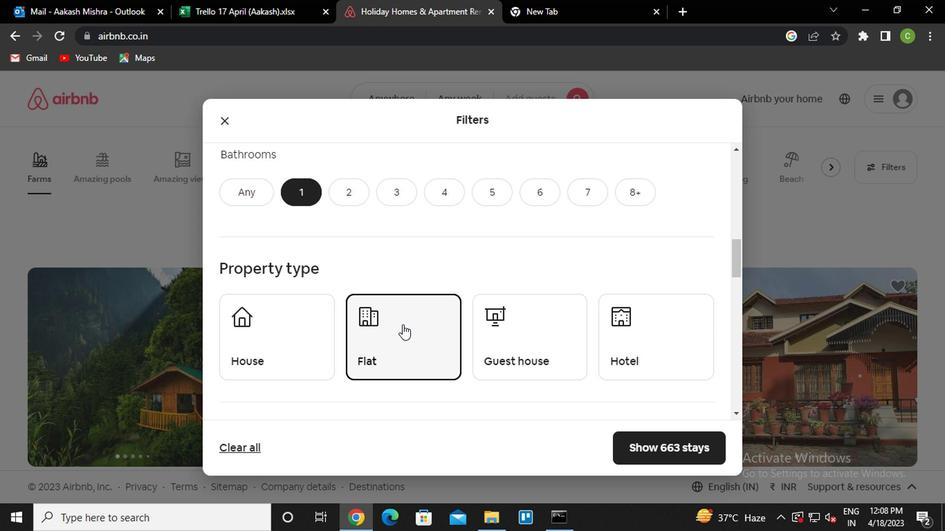 
Action: Mouse scrolled (360, 304) with delta (0, 0)
Screenshot: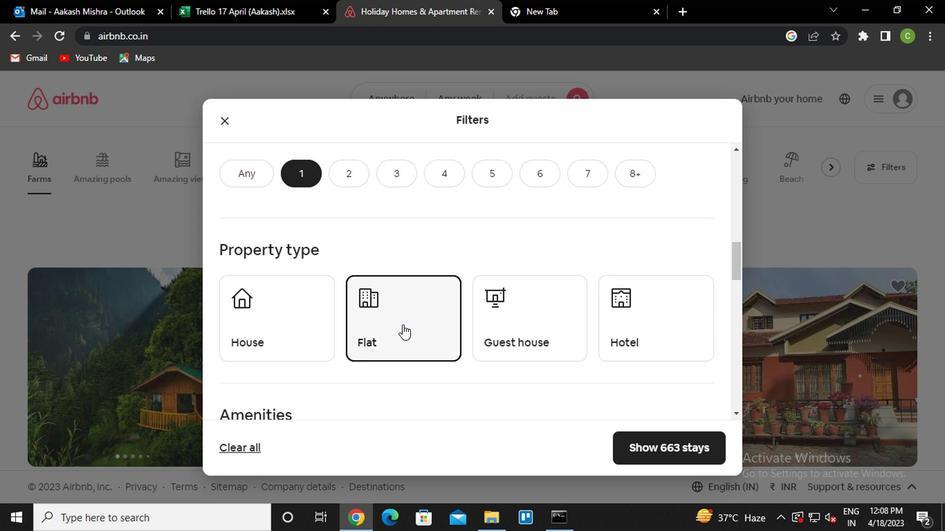 
Action: Mouse moved to (322, 290)
Screenshot: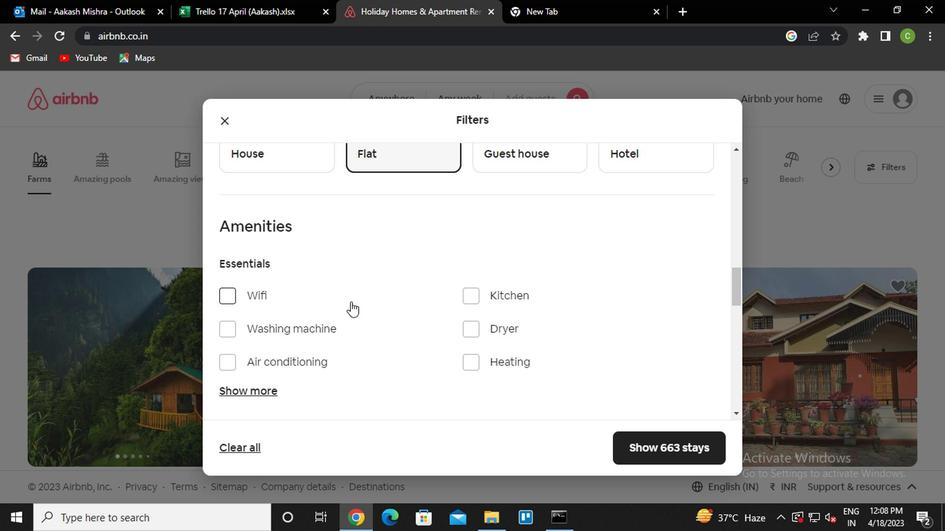 
Action: Mouse scrolled (322, 290) with delta (0, 0)
Screenshot: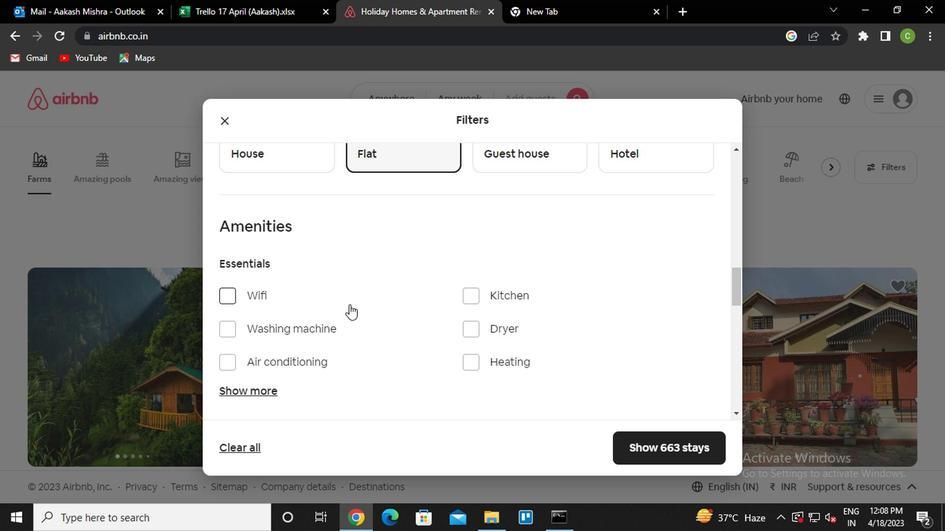 
Action: Mouse moved to (322, 292)
Screenshot: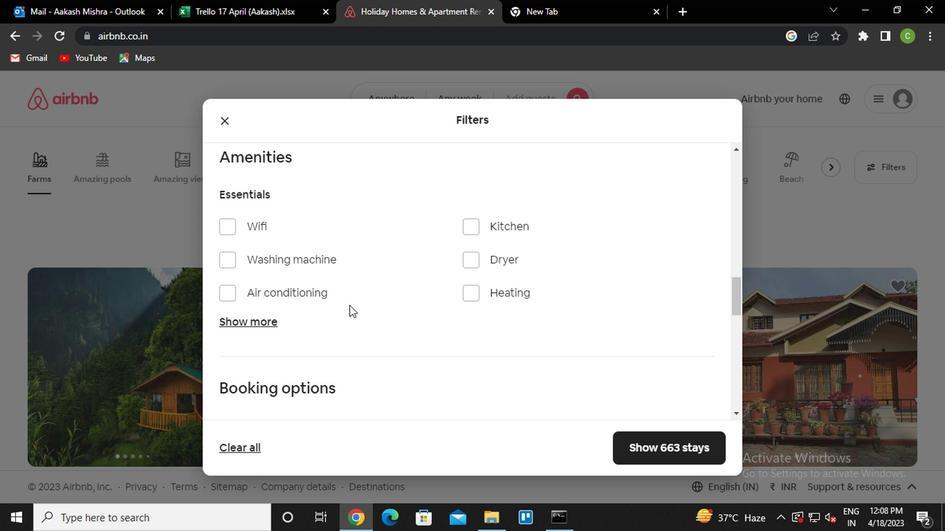 
Action: Mouse scrolled (322, 291) with delta (0, 0)
Screenshot: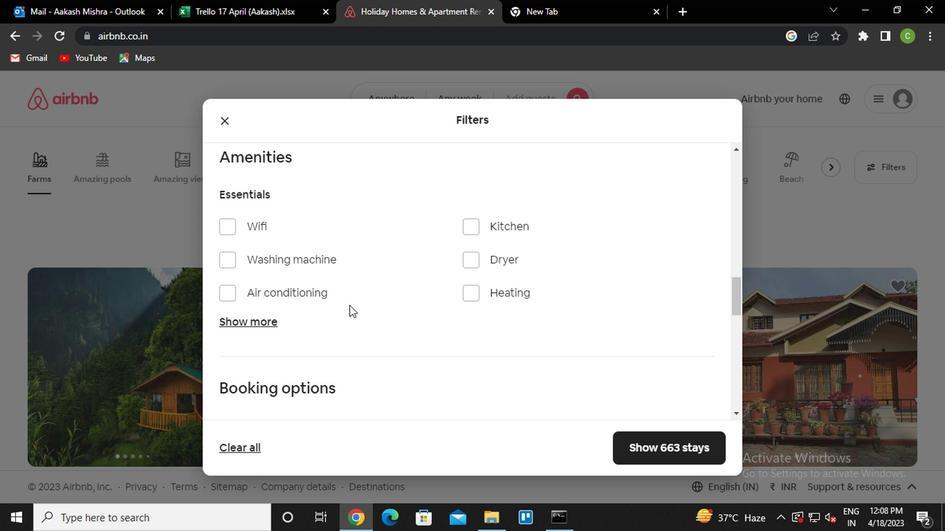 
Action: Mouse scrolled (322, 291) with delta (0, 0)
Screenshot: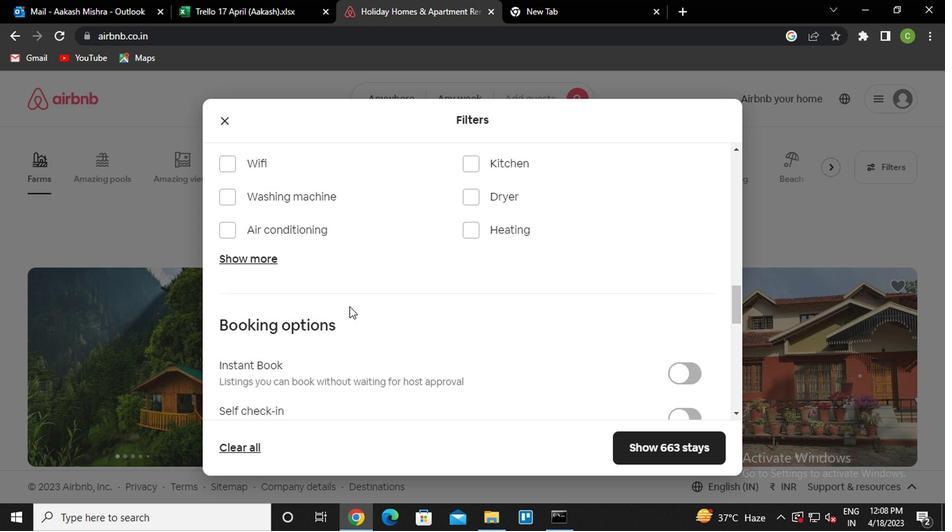 
Action: Mouse moved to (330, 296)
Screenshot: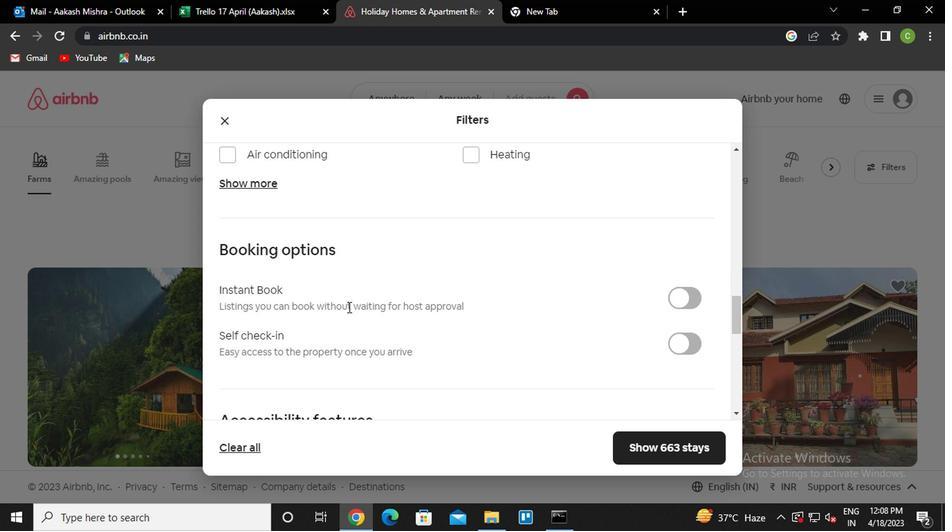 
Action: Mouse scrolled (330, 295) with delta (0, 0)
Screenshot: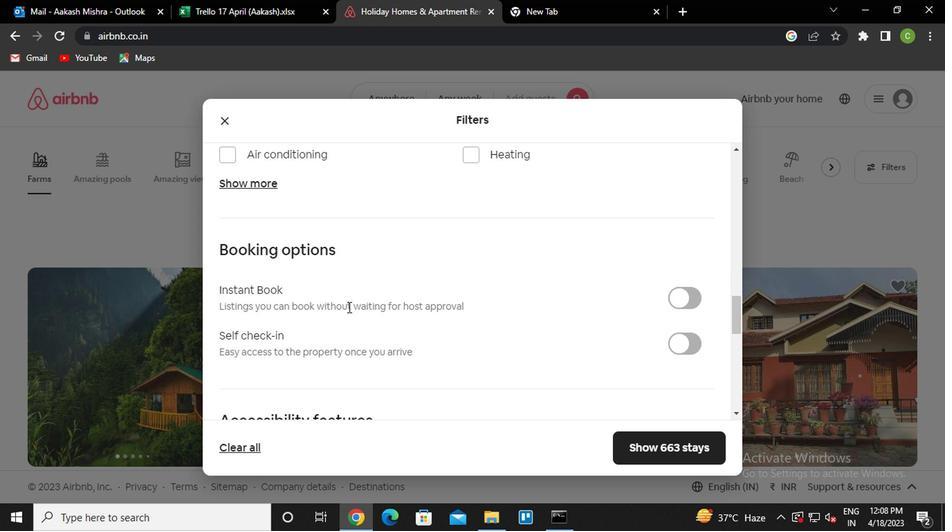 
Action: Mouse moved to (558, 268)
Screenshot: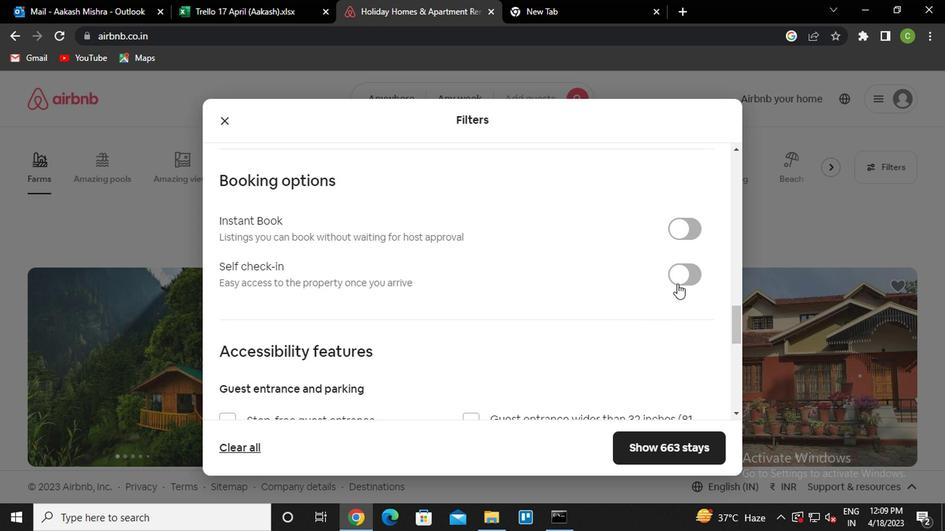 
Action: Mouse pressed left at (558, 268)
Screenshot: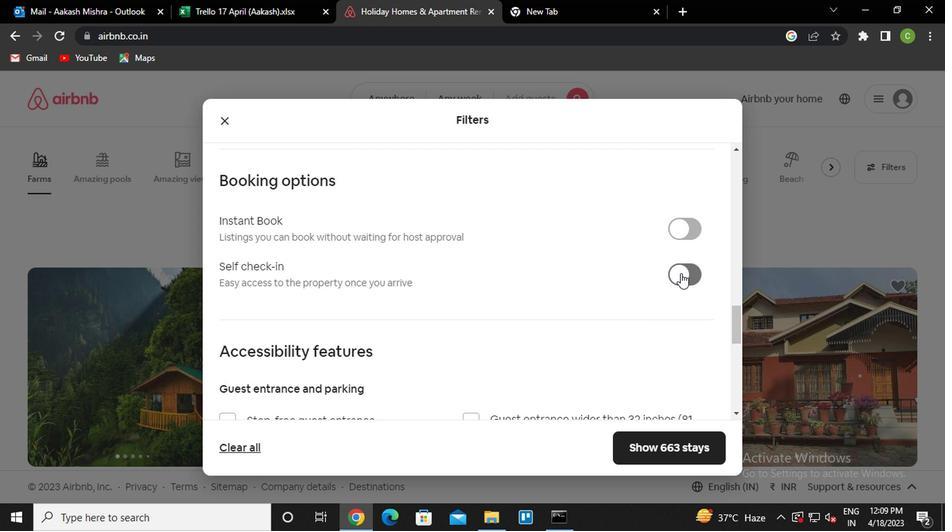 
Action: Mouse moved to (389, 296)
Screenshot: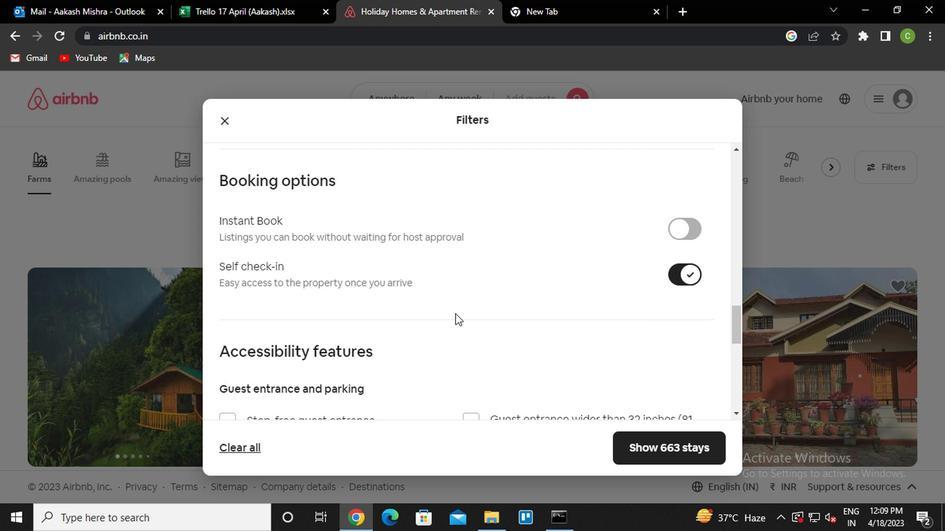 
Action: Mouse scrolled (389, 296) with delta (0, 0)
Screenshot: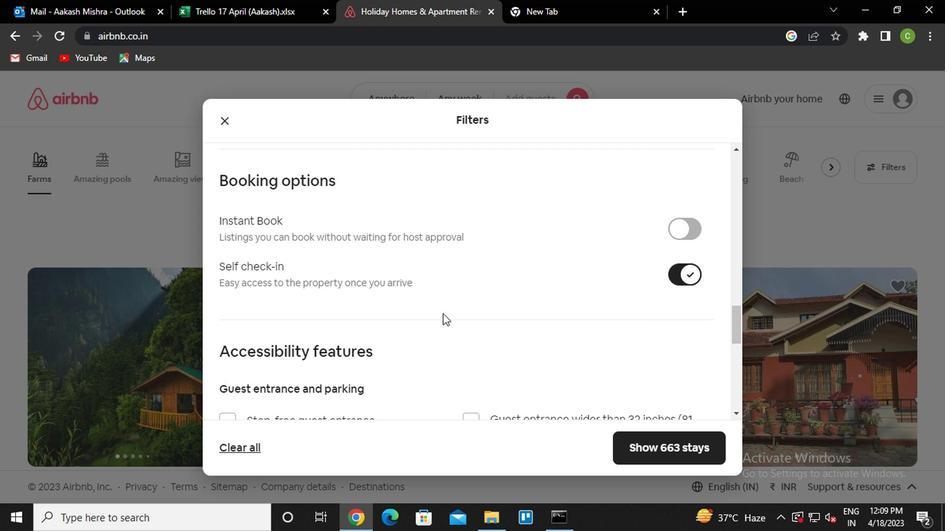 
Action: Mouse moved to (389, 296)
Screenshot: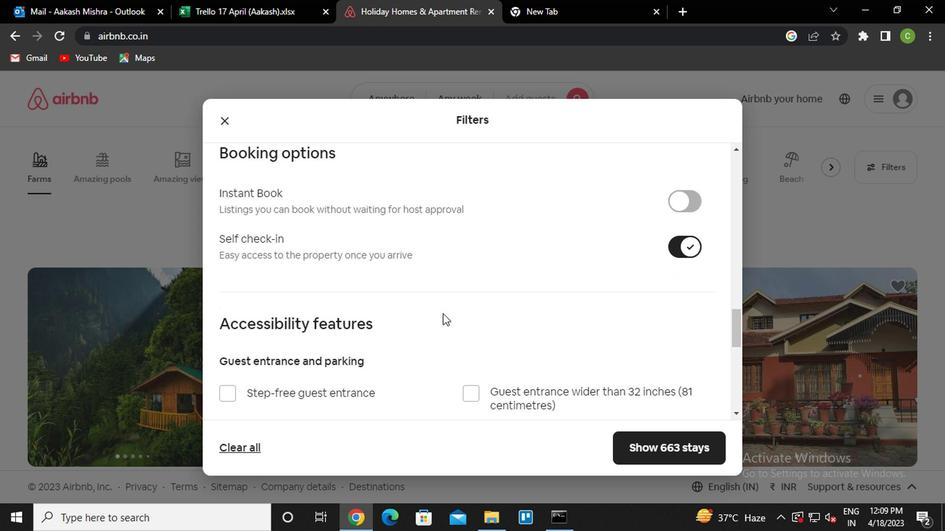 
Action: Mouse scrolled (389, 296) with delta (0, 0)
Screenshot: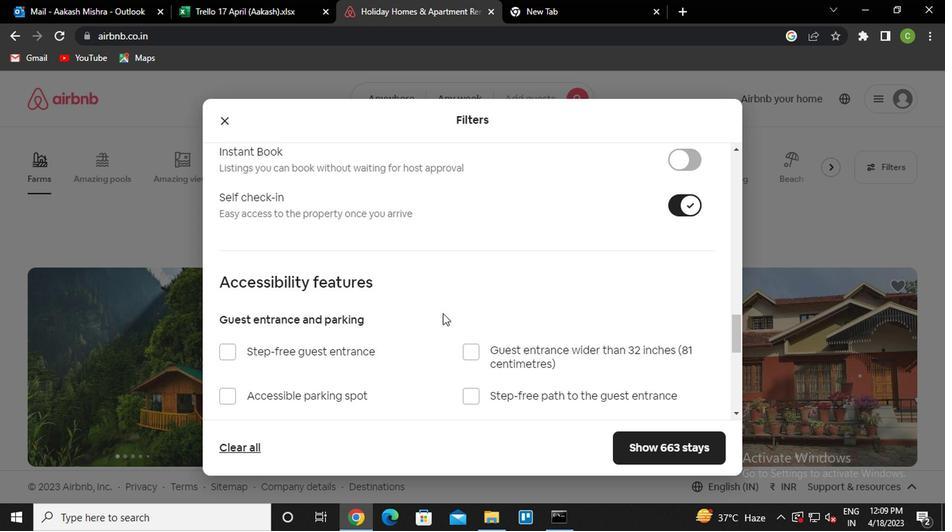 
Action: Mouse moved to (385, 298)
Screenshot: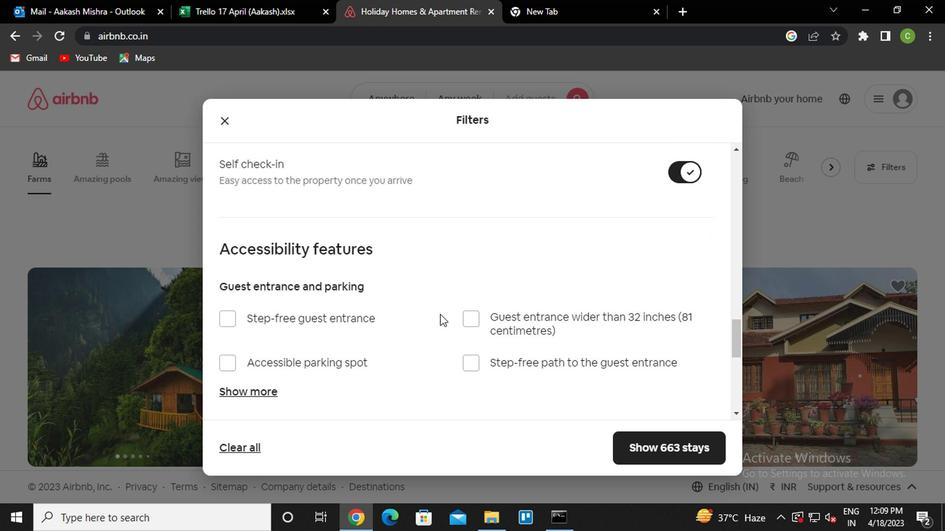 
Action: Mouse scrolled (385, 298) with delta (0, 0)
Screenshot: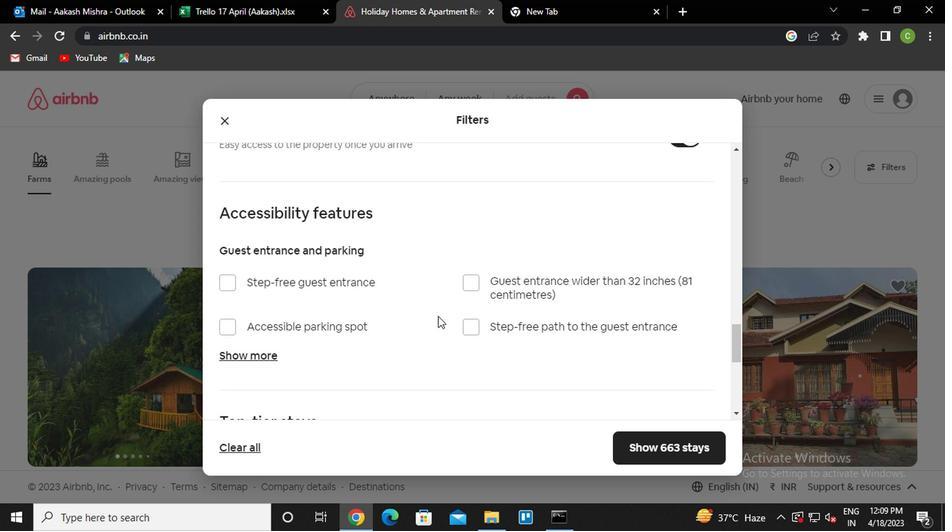 
Action: Mouse moved to (329, 281)
Screenshot: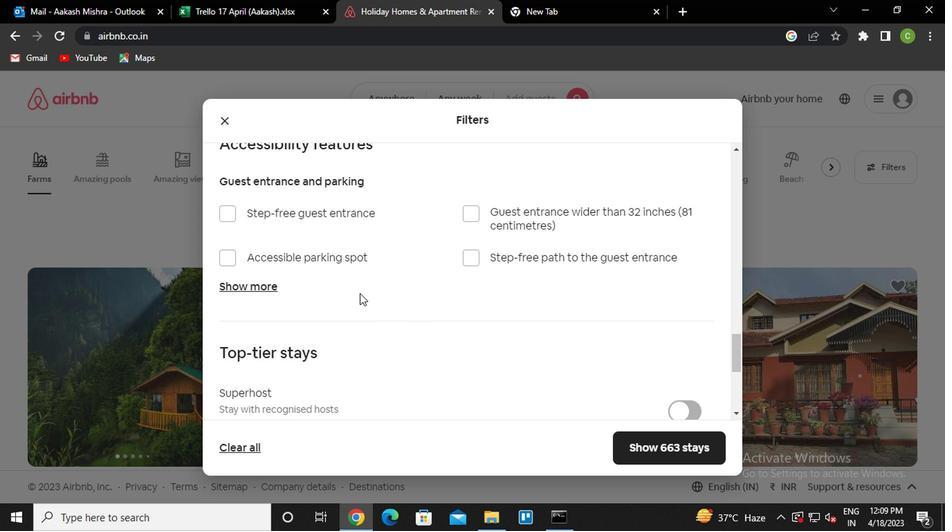 
Action: Mouse scrolled (329, 282) with delta (0, 0)
Screenshot: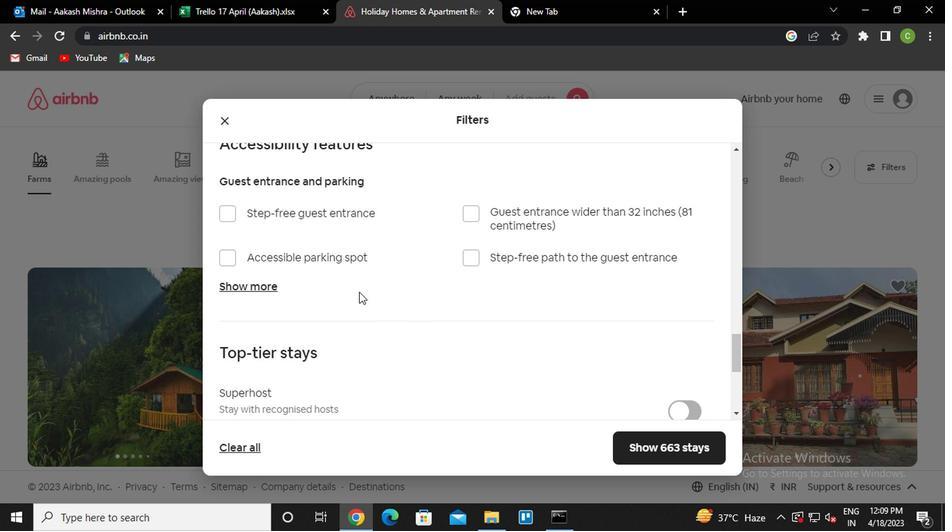 
Action: Mouse moved to (319, 288)
Screenshot: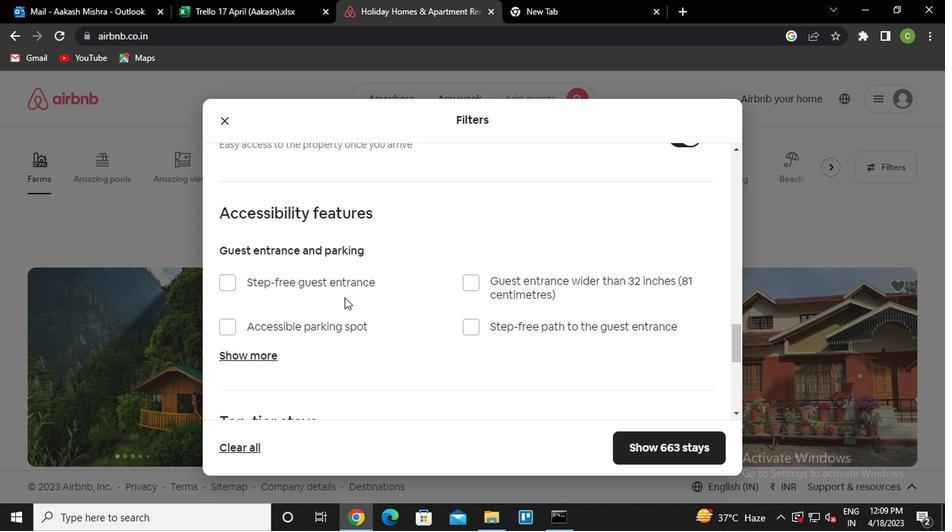 
Action: Mouse scrolled (319, 288) with delta (0, 0)
Screenshot: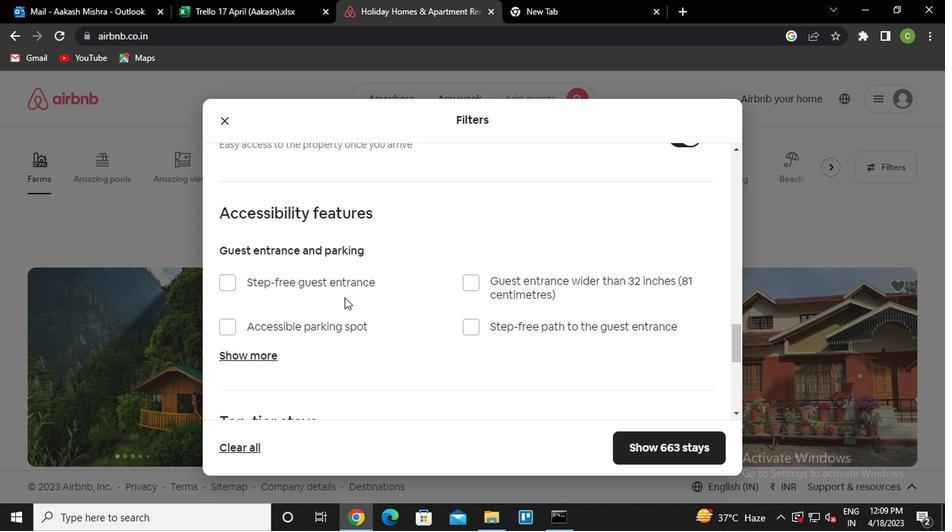 
Action: Mouse moved to (319, 288)
Screenshot: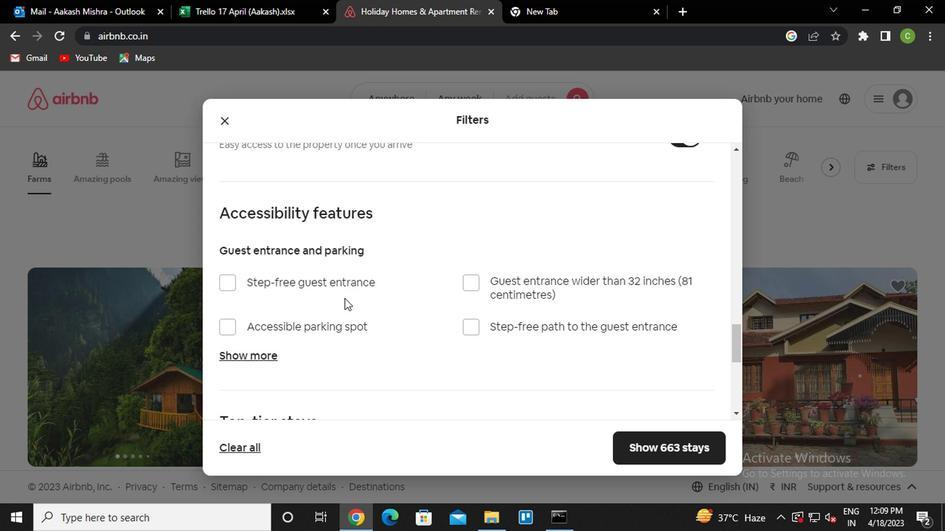 
Action: Mouse scrolled (319, 288) with delta (0, 0)
Screenshot: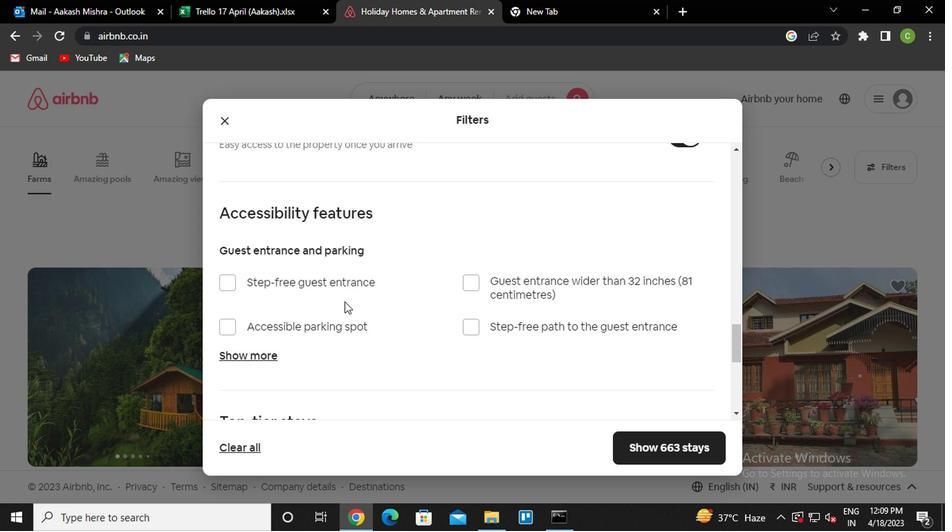 
Action: Mouse moved to (302, 288)
Screenshot: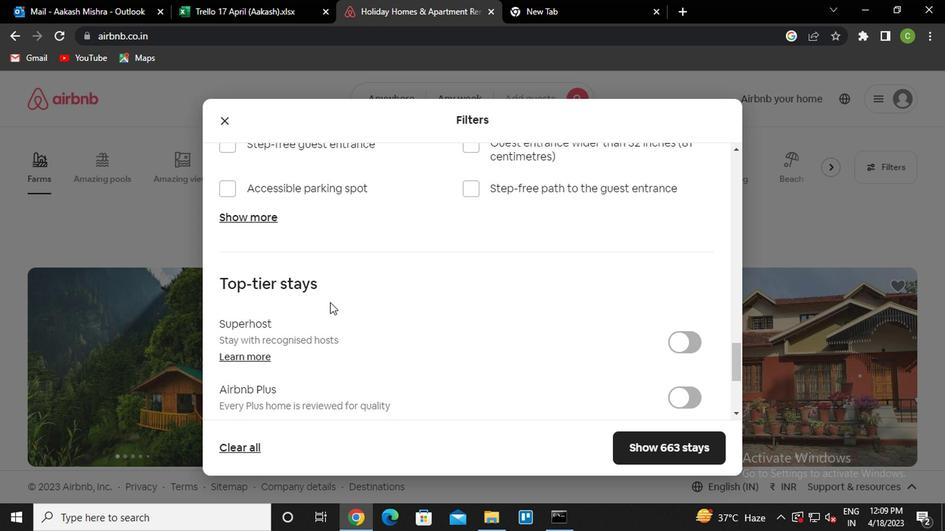 
Action: Mouse scrolled (302, 287) with delta (0, 0)
Screenshot: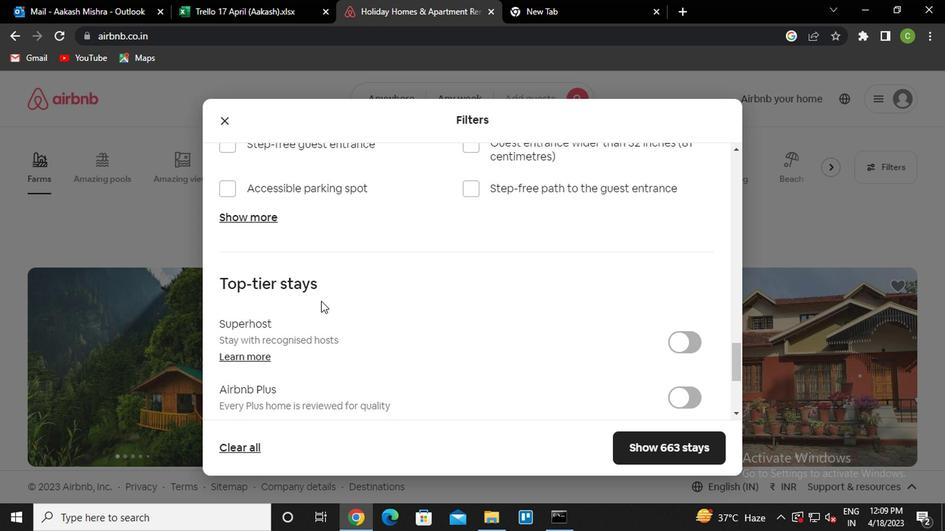 
Action: Mouse scrolled (302, 287) with delta (0, 0)
Screenshot: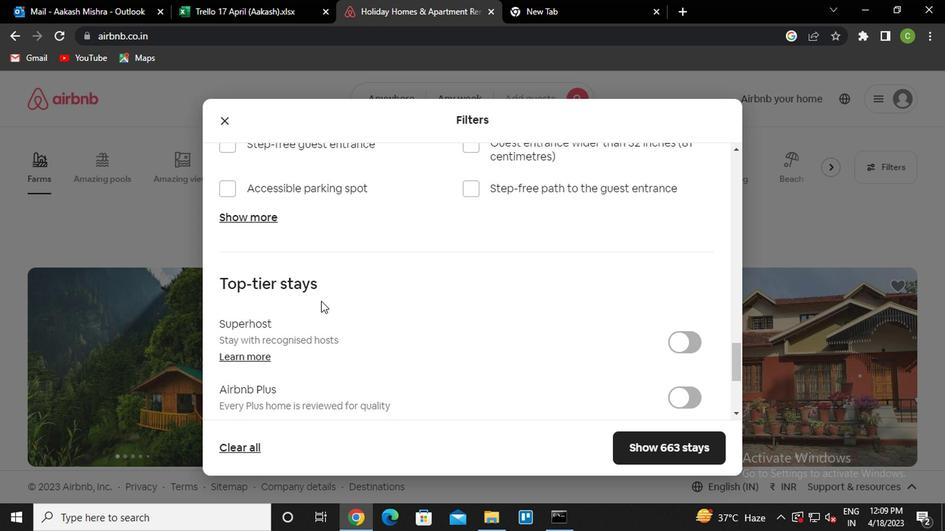 
Action: Mouse scrolled (302, 287) with delta (0, 0)
Screenshot: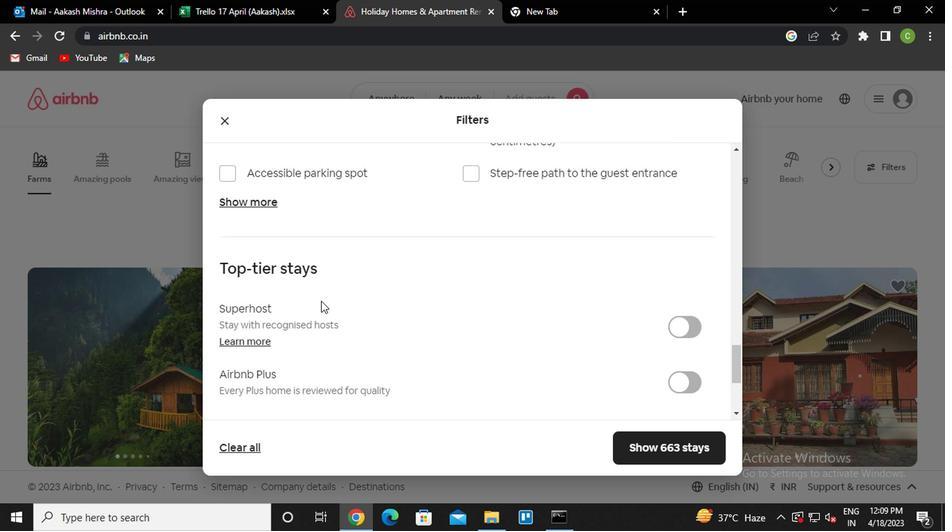 
Action: Mouse moved to (261, 348)
Screenshot: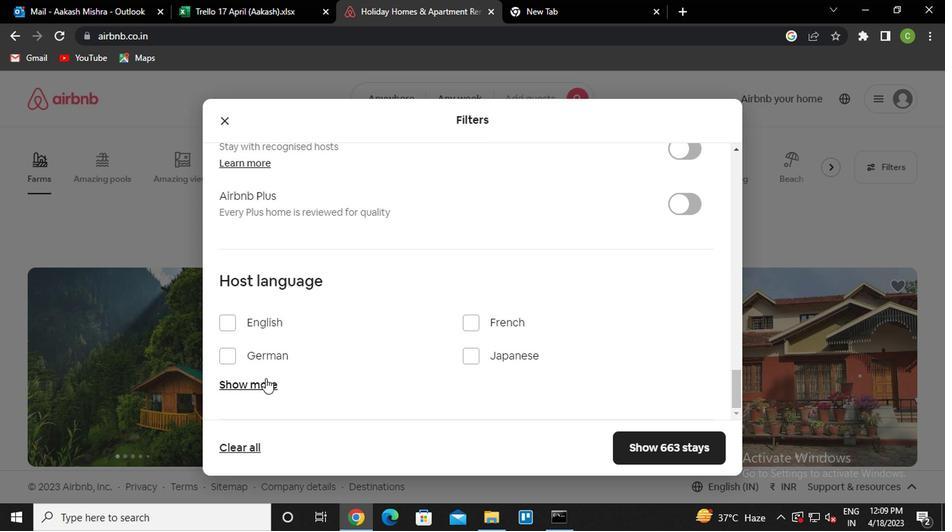 
Action: Mouse pressed left at (261, 348)
Screenshot: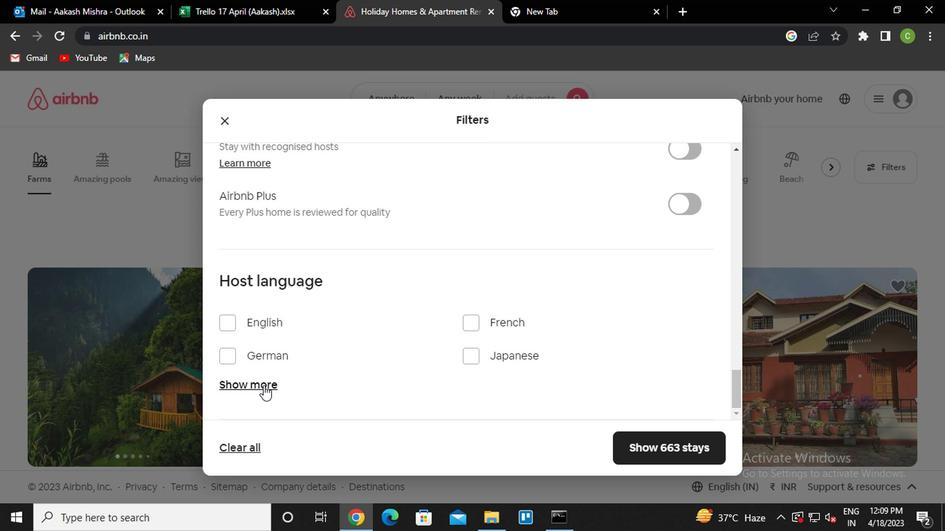 
Action: Mouse moved to (411, 329)
Screenshot: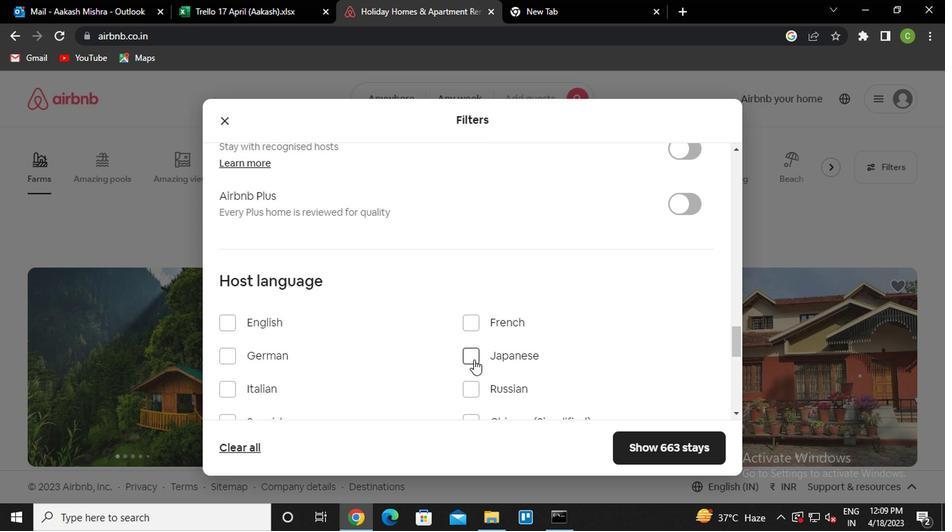 
Action: Mouse scrolled (411, 328) with delta (0, 0)
Screenshot: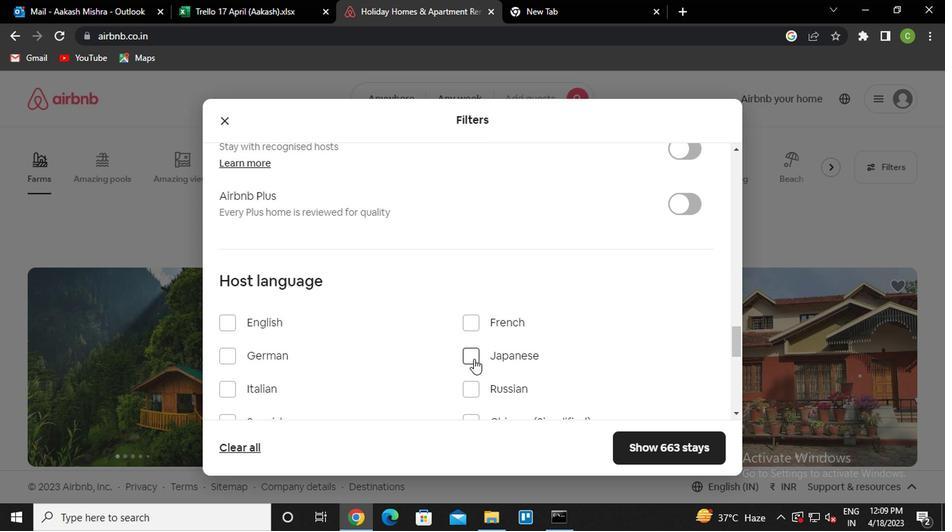 
Action: Mouse moved to (411, 327)
Screenshot: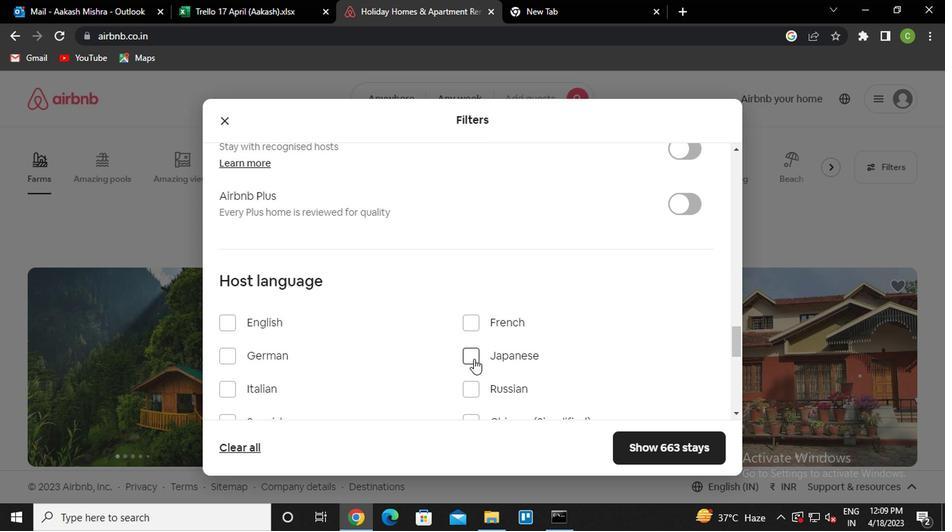 
Action: Mouse scrolled (411, 327) with delta (0, 0)
Screenshot: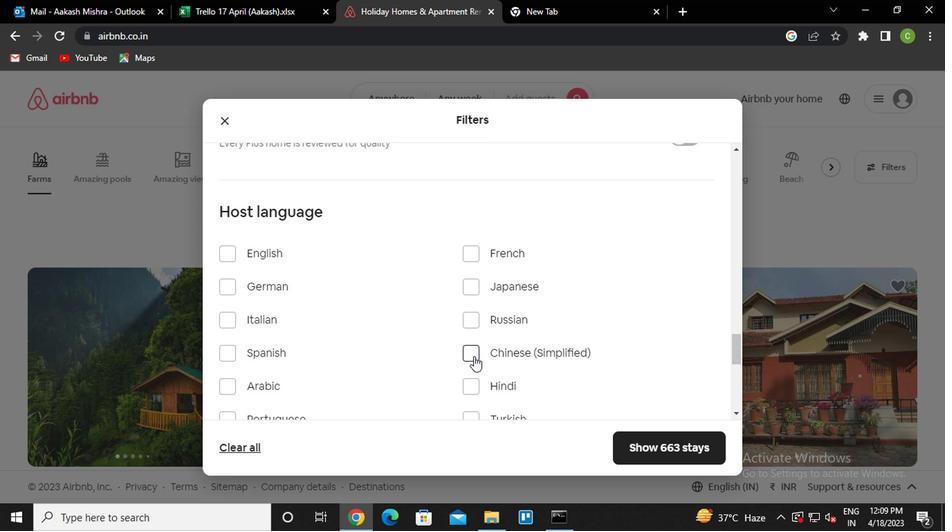 
Action: Mouse scrolled (411, 327) with delta (0, 0)
Screenshot: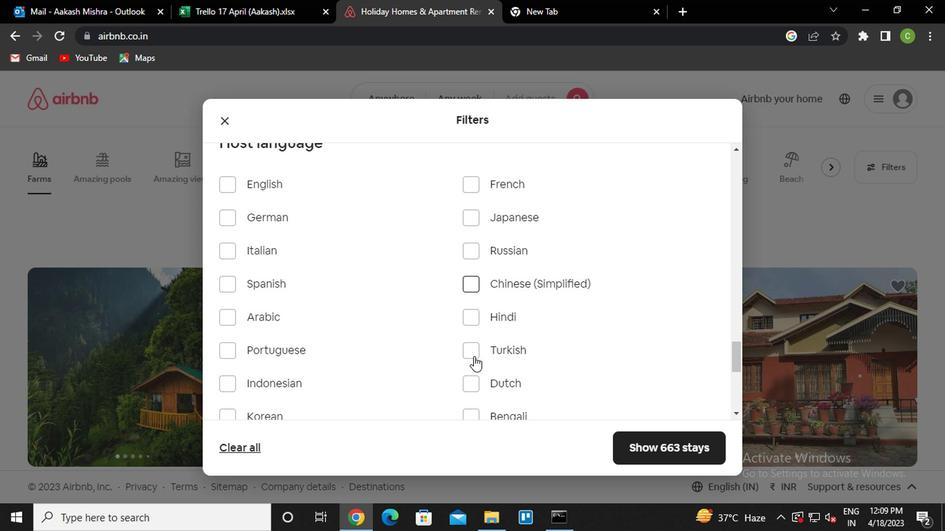
Action: Mouse moved to (236, 226)
Screenshot: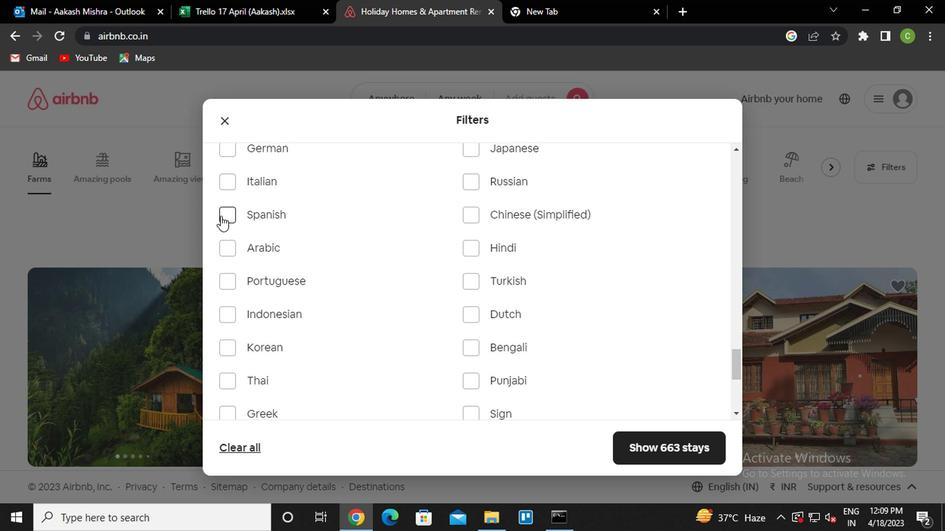 
Action: Mouse pressed left at (236, 226)
Screenshot: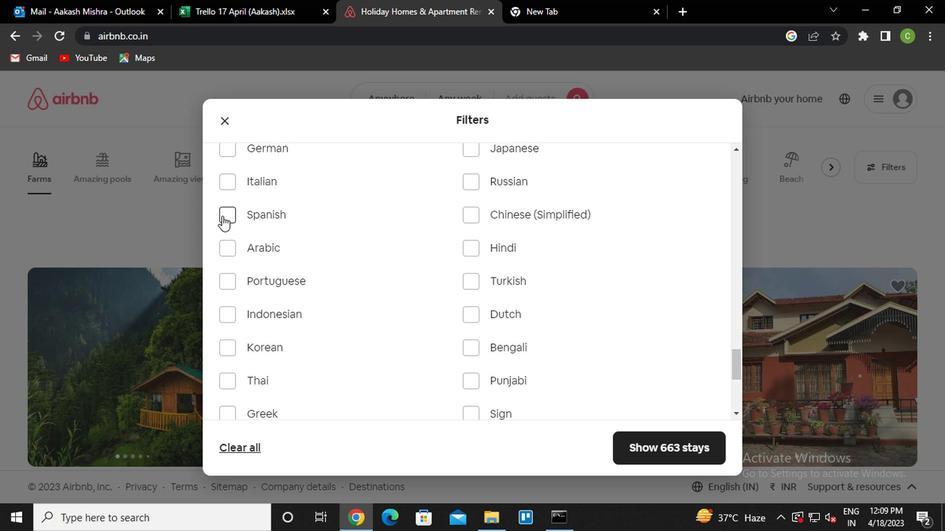 
Action: Mouse moved to (337, 268)
Screenshot: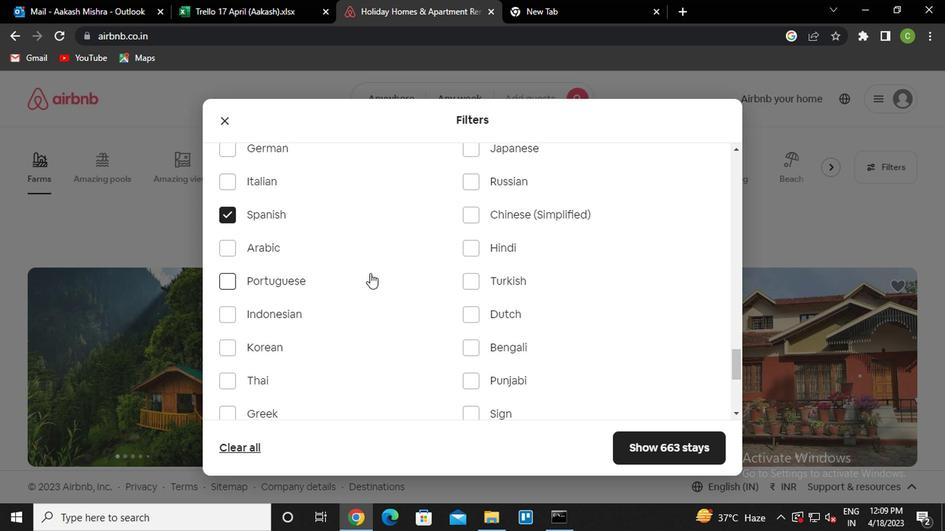 
Action: Mouse scrolled (337, 268) with delta (0, 0)
Screenshot: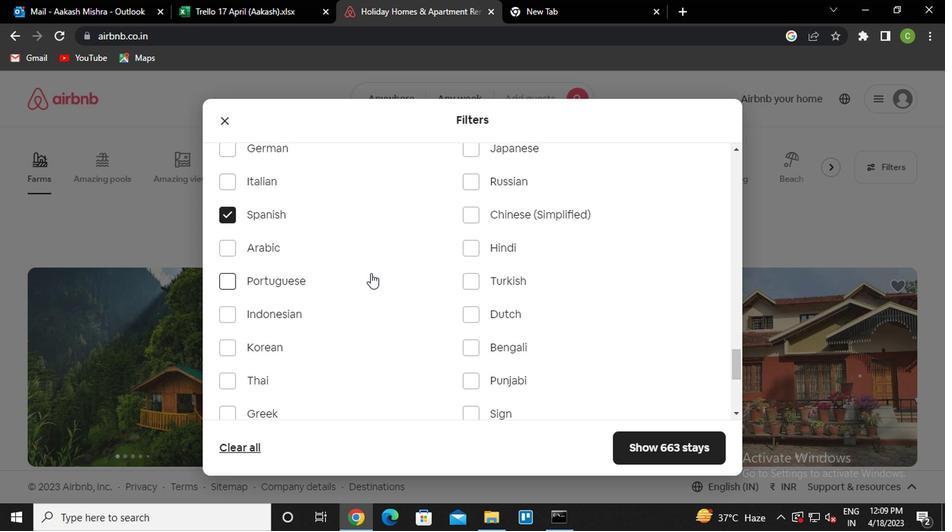
Action: Mouse scrolled (337, 267) with delta (0, 0)
Screenshot: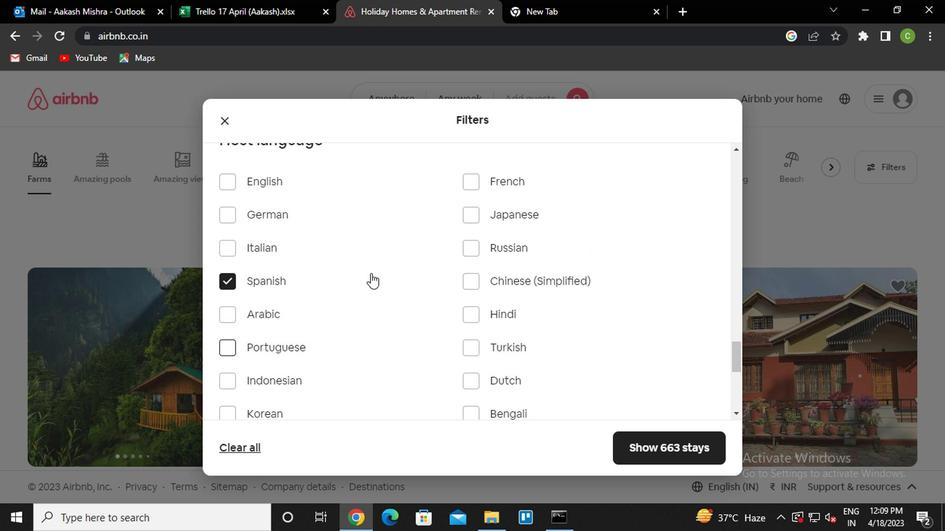 
Action: Mouse scrolled (337, 267) with delta (0, 0)
Screenshot: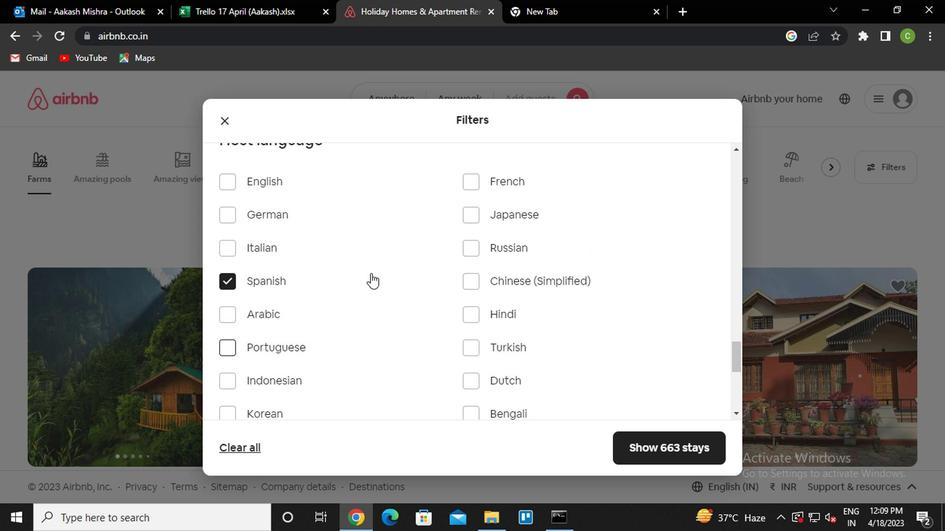 
Action: Mouse scrolled (337, 267) with delta (0, 0)
Screenshot: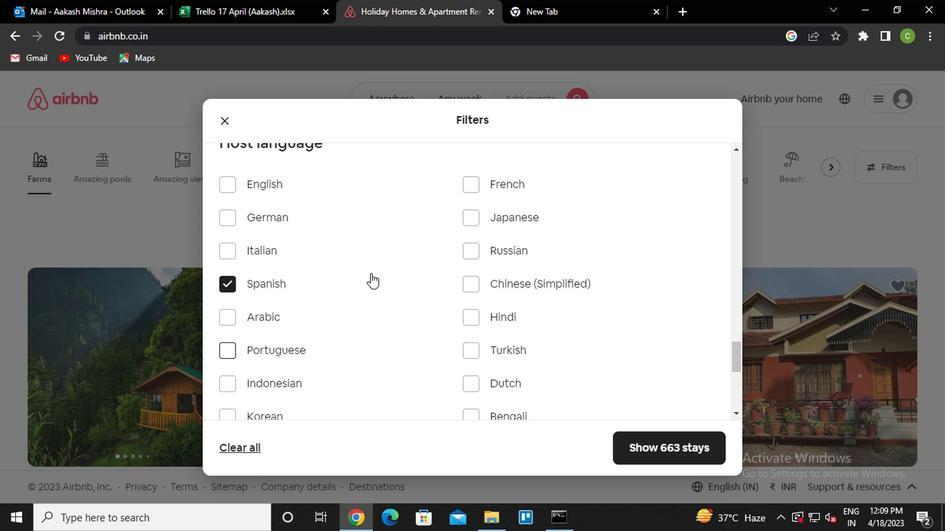 
Action: Mouse scrolled (337, 267) with delta (0, 0)
Screenshot: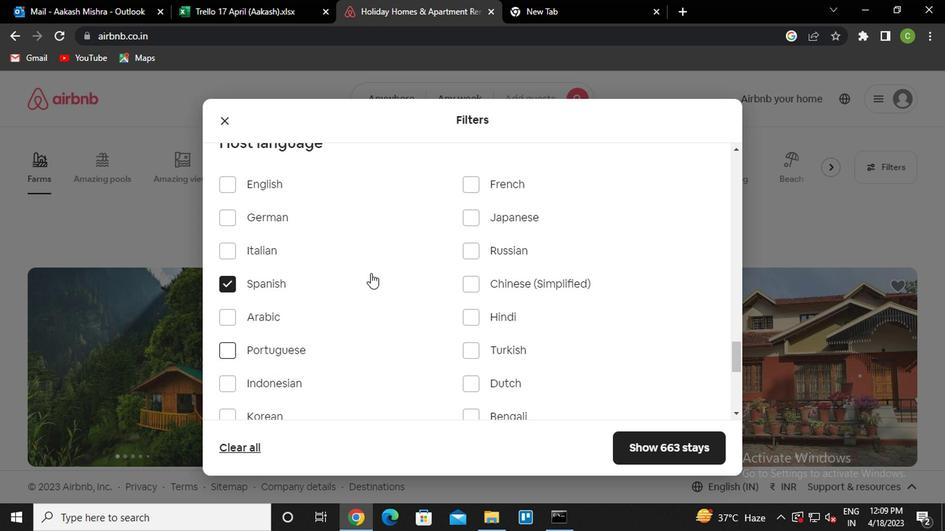 
Action: Mouse moved to (337, 268)
Screenshot: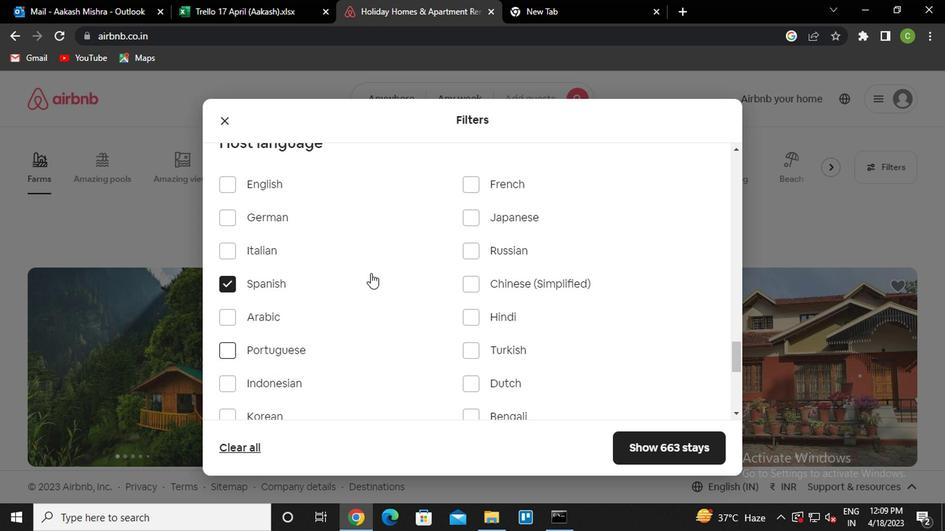 
Action: Mouse scrolled (337, 267) with delta (0, 0)
Screenshot: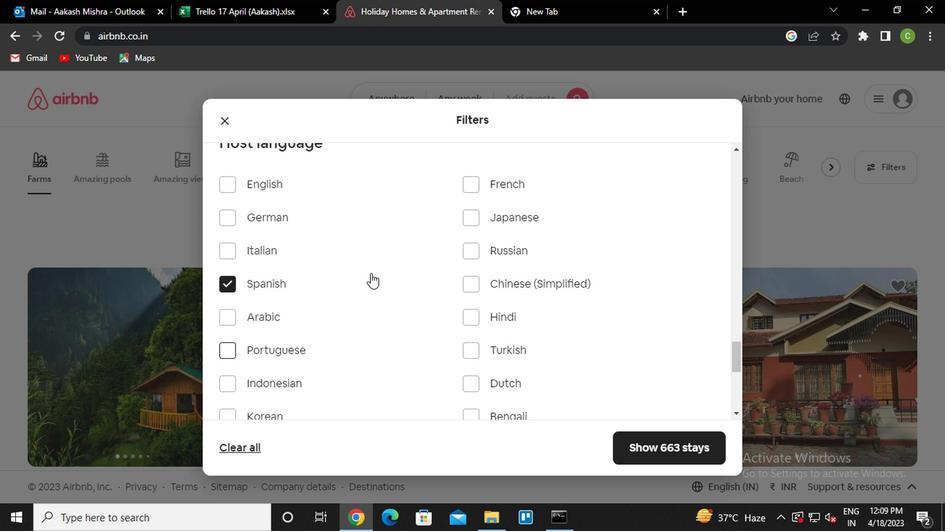 
Action: Mouse scrolled (337, 267) with delta (0, 0)
Screenshot: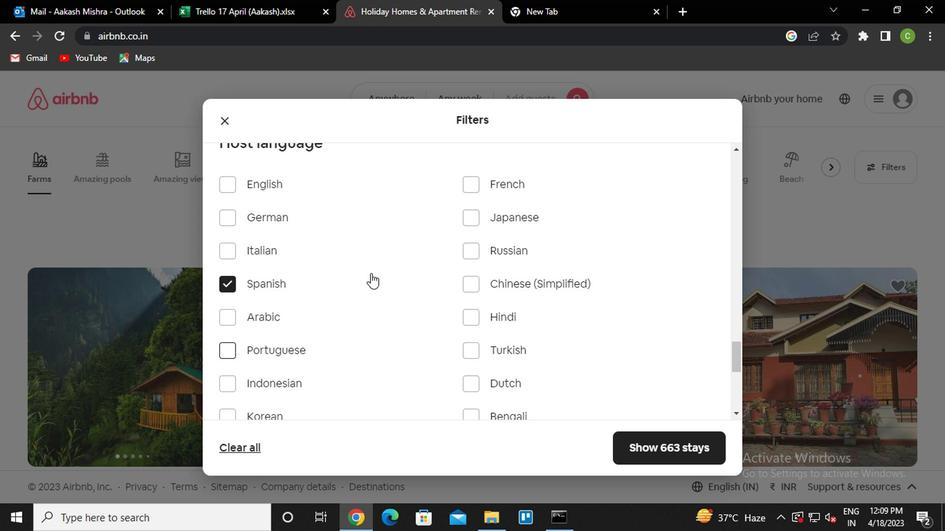 
Action: Mouse moved to (568, 389)
Screenshot: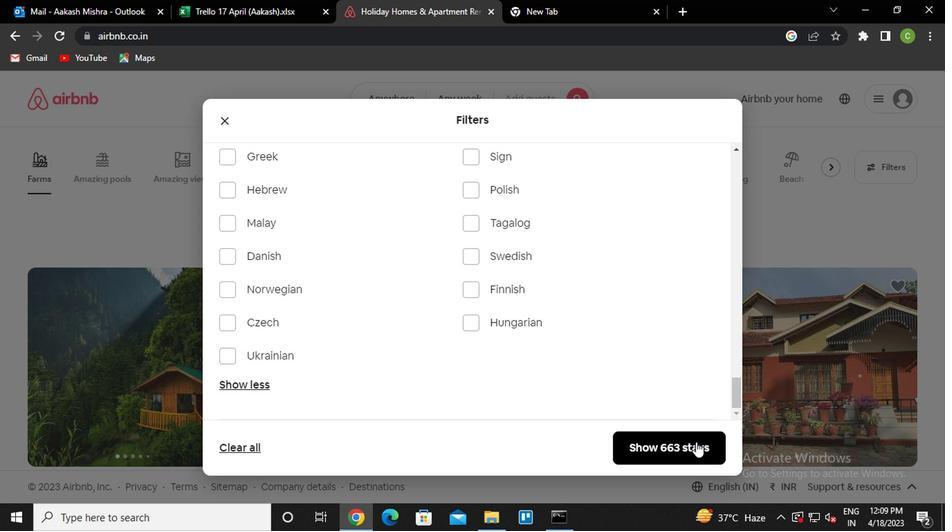 
Action: Mouse pressed left at (568, 389)
Screenshot: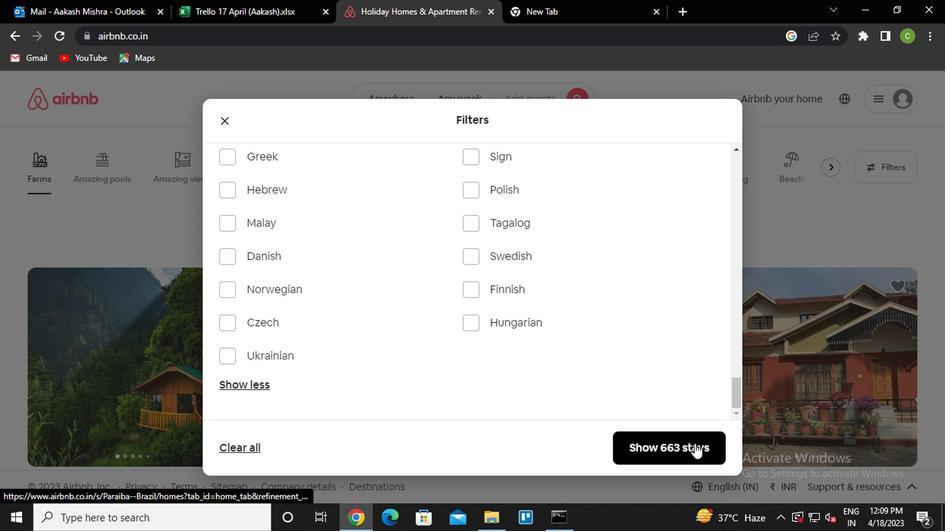 
Action: Mouse moved to (467, 302)
Screenshot: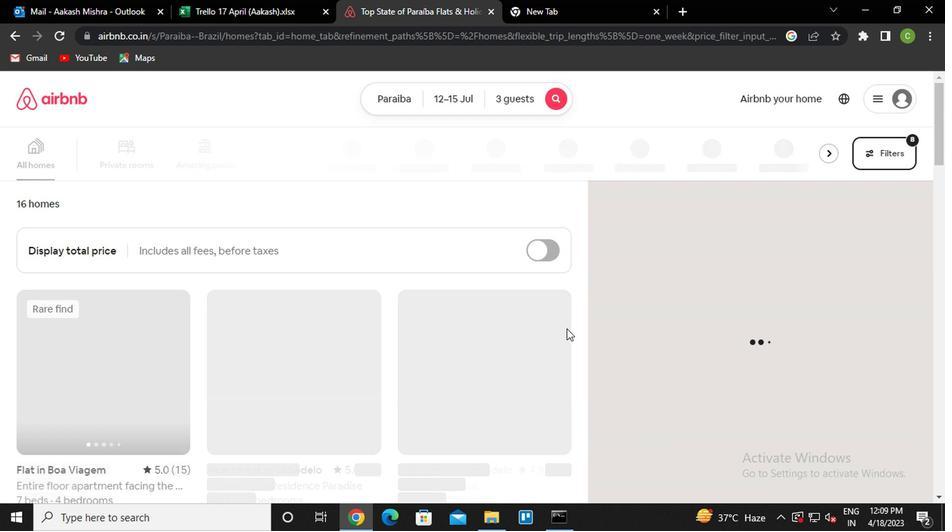 
